 Task: Find connections with filter location Northcote with filter topic #Lawwith filter profile language German with filter current company NLB Services with filter school Jesus & Mary College of Education with filter industry Wholesale Recyclable Materials with filter service category Demand Generation with filter keywords title Security Guard
Action: Mouse moved to (491, 93)
Screenshot: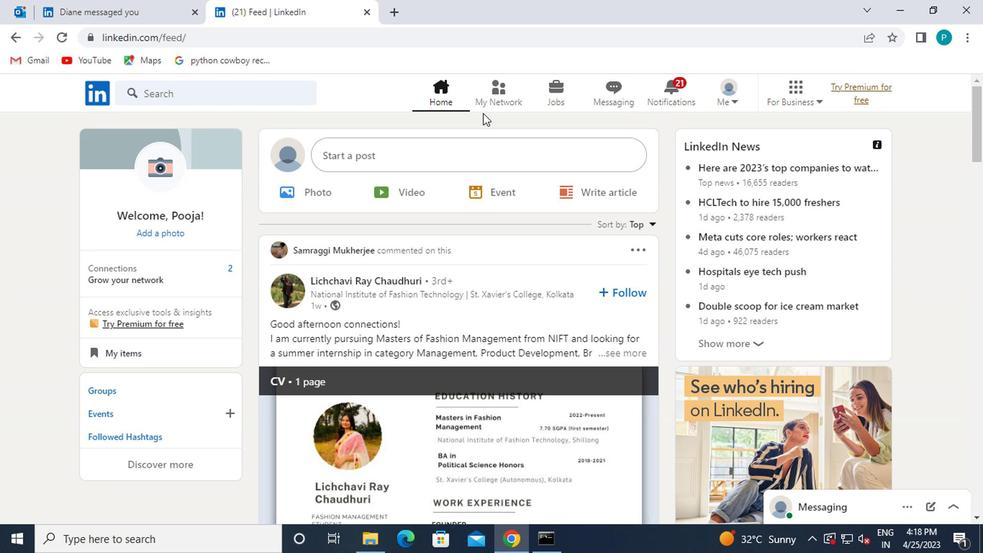 
Action: Mouse pressed left at (491, 93)
Screenshot: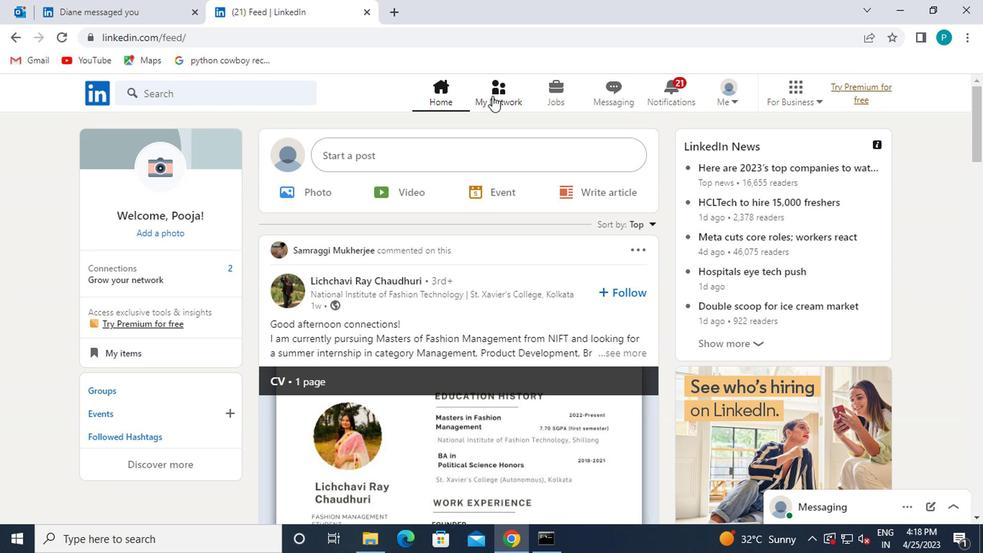 
Action: Mouse moved to (229, 166)
Screenshot: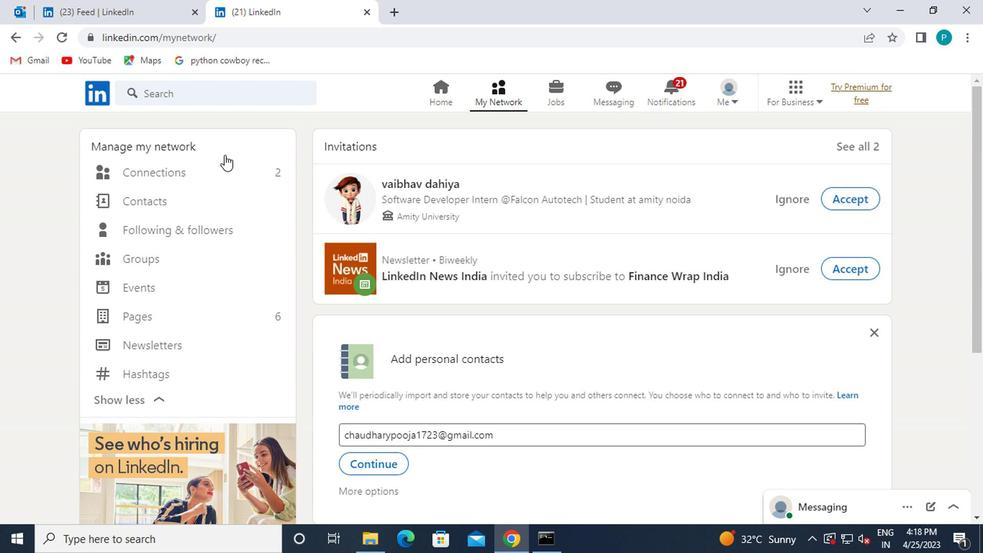 
Action: Mouse pressed left at (229, 166)
Screenshot: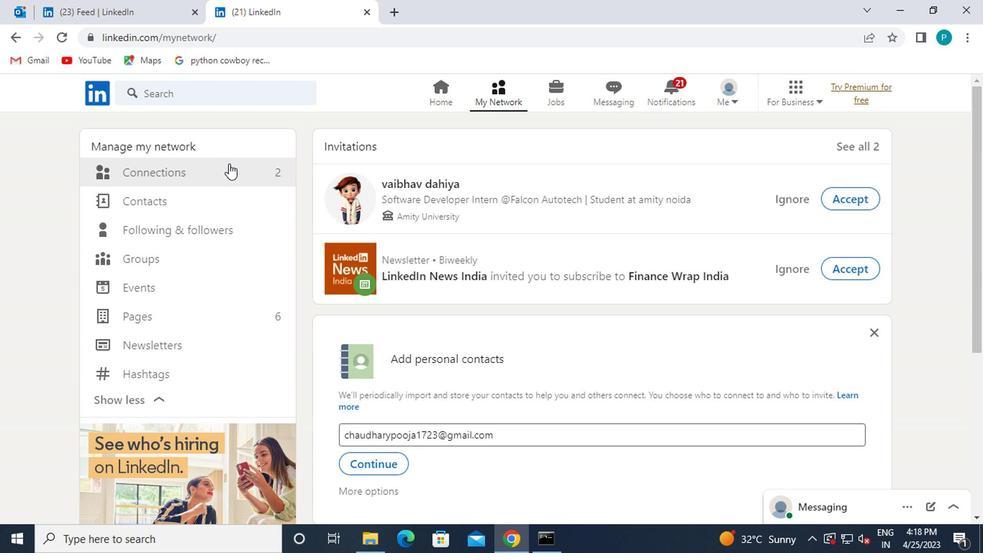 
Action: Mouse moved to (583, 182)
Screenshot: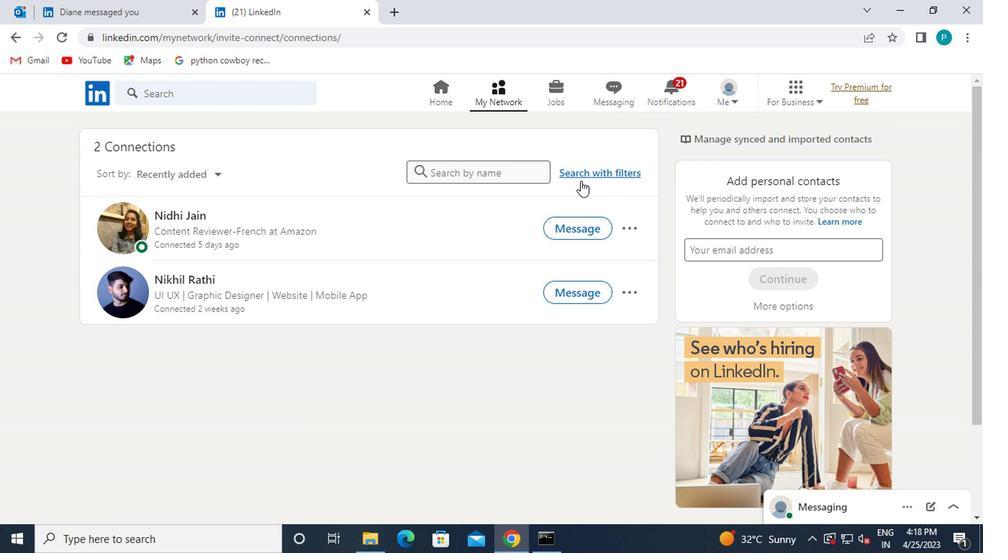 
Action: Mouse pressed left at (583, 182)
Screenshot: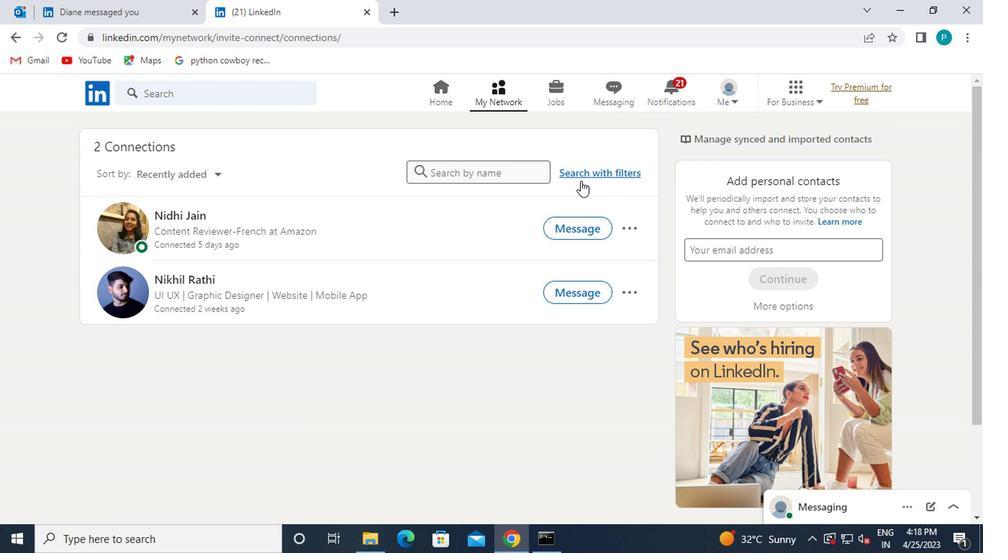 
Action: Mouse moved to (579, 164)
Screenshot: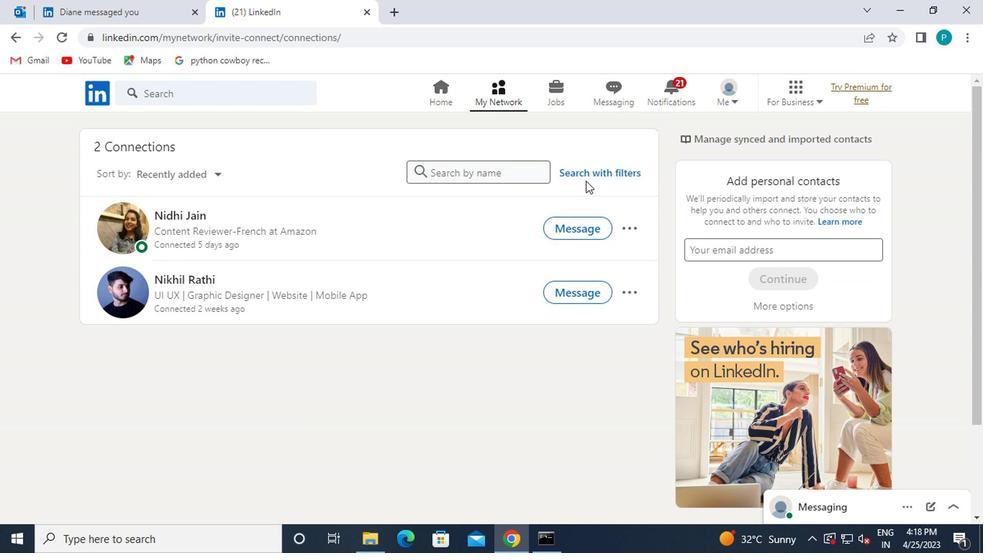
Action: Mouse pressed left at (579, 164)
Screenshot: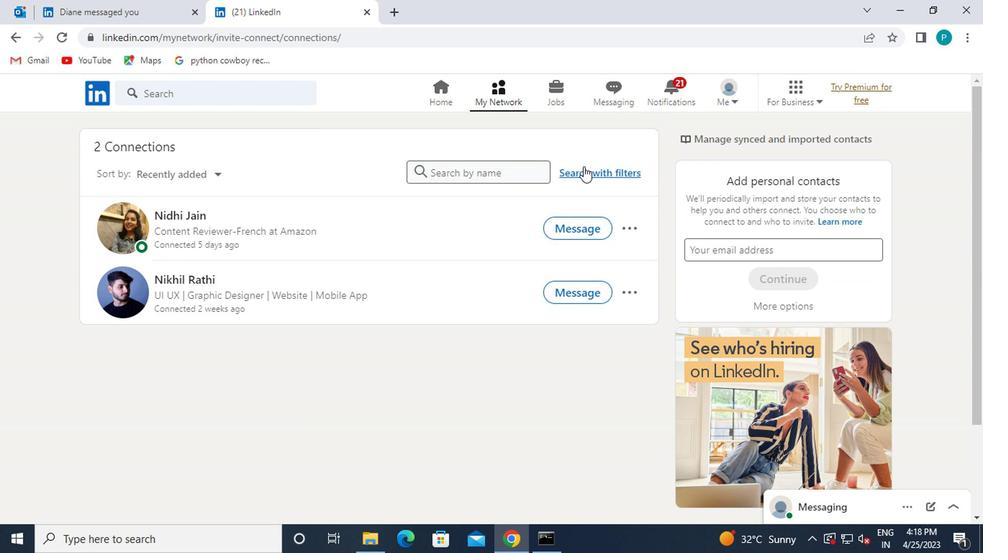 
Action: Mouse moved to (583, 175)
Screenshot: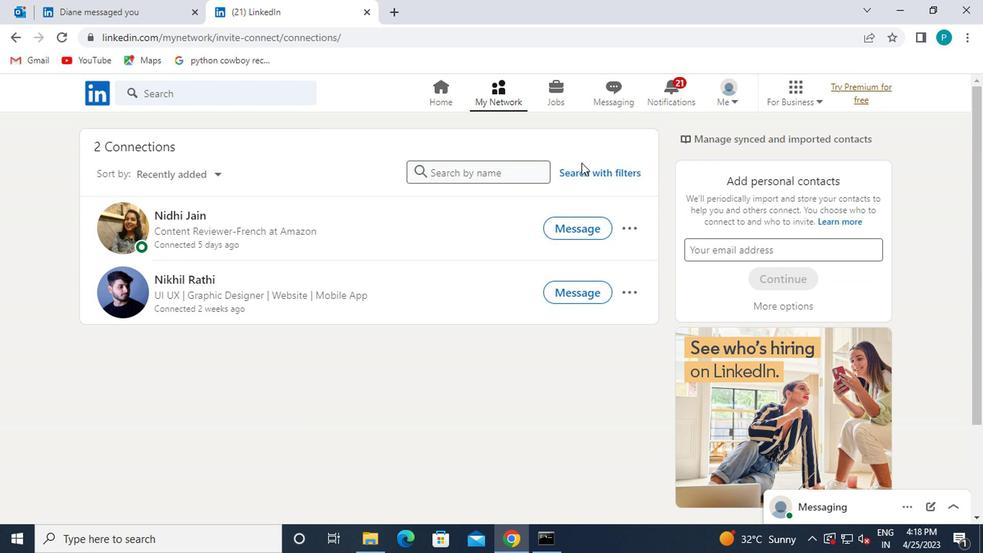 
Action: Mouse pressed left at (583, 175)
Screenshot: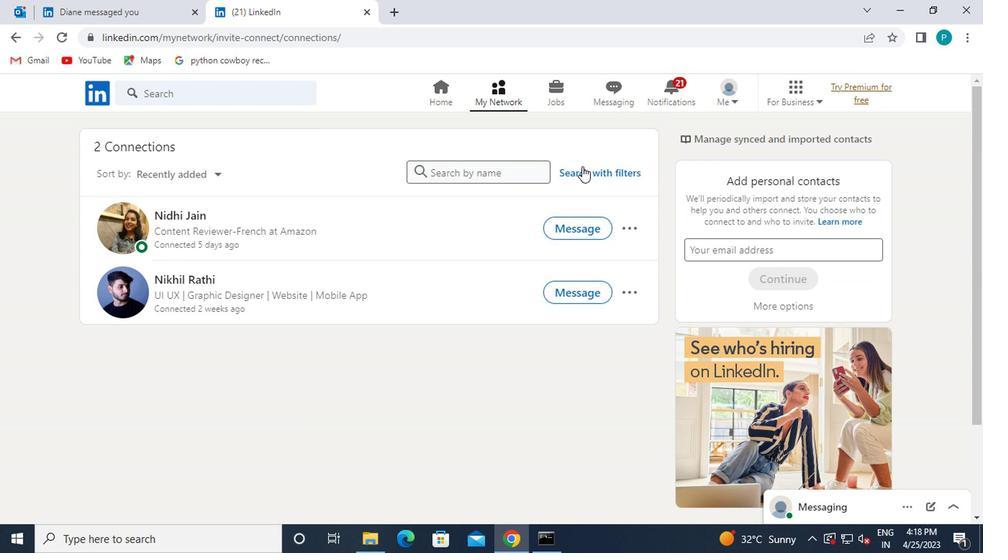 
Action: Mouse moved to (496, 128)
Screenshot: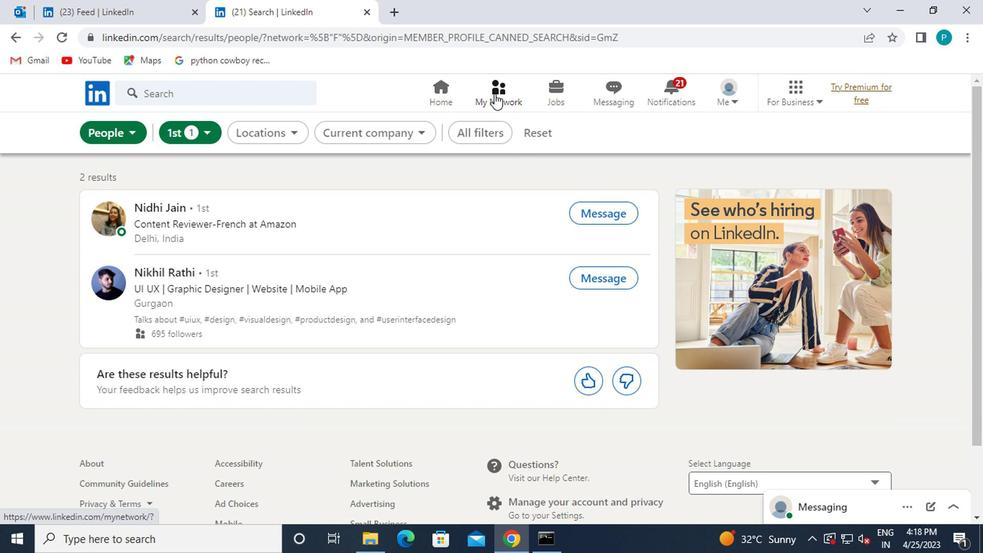 
Action: Mouse pressed left at (496, 128)
Screenshot: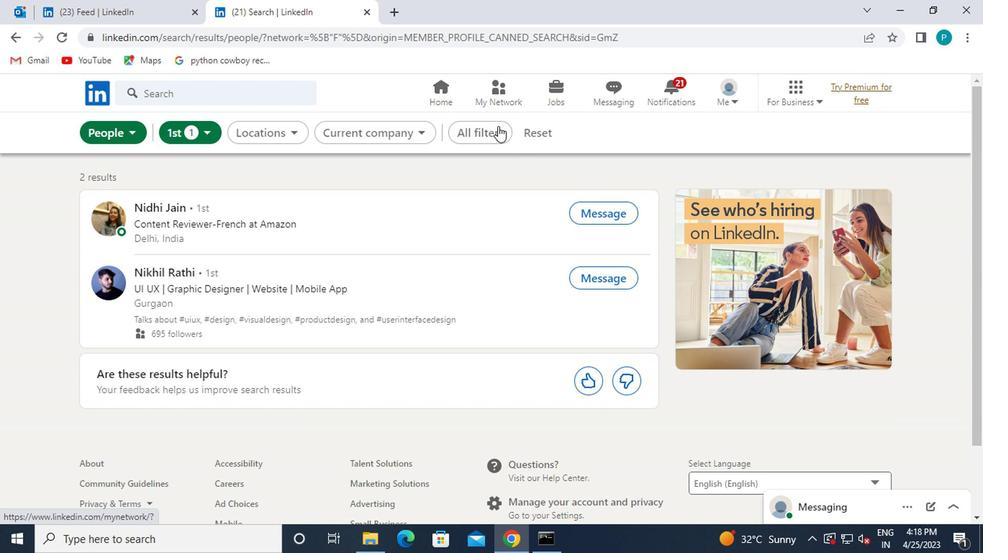 
Action: Mouse moved to (685, 272)
Screenshot: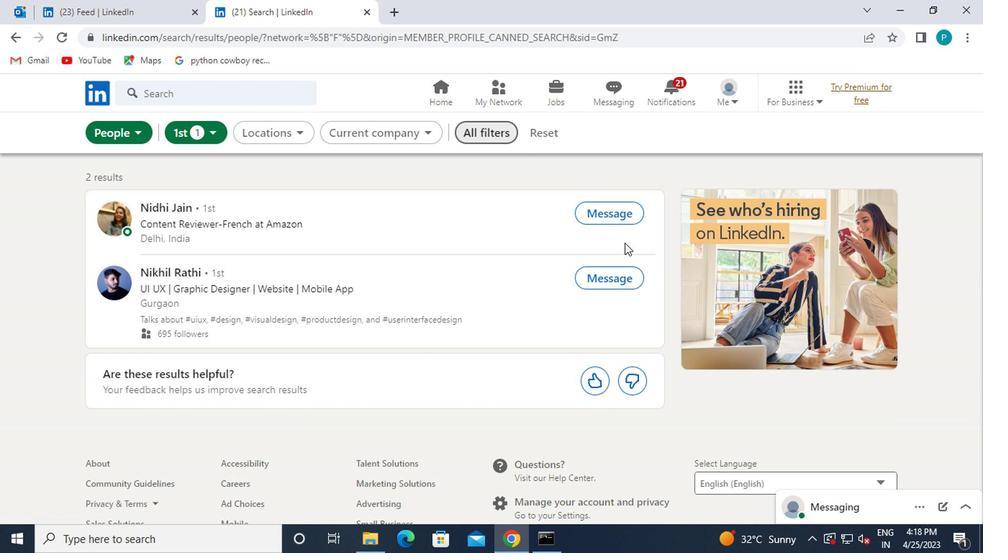
Action: Mouse scrolled (685, 270) with delta (0, -1)
Screenshot: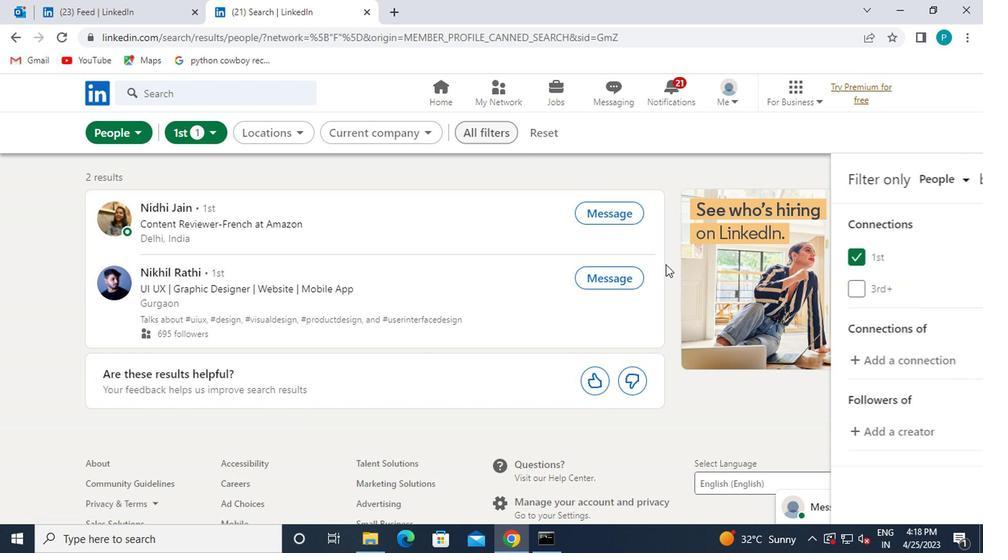 
Action: Mouse scrolled (685, 270) with delta (0, -1)
Screenshot: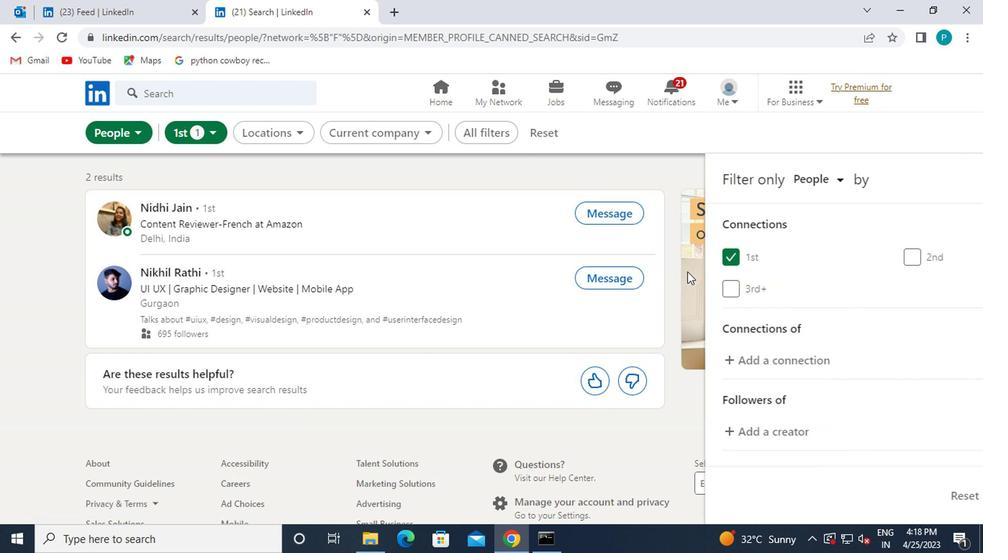 
Action: Mouse moved to (741, 328)
Screenshot: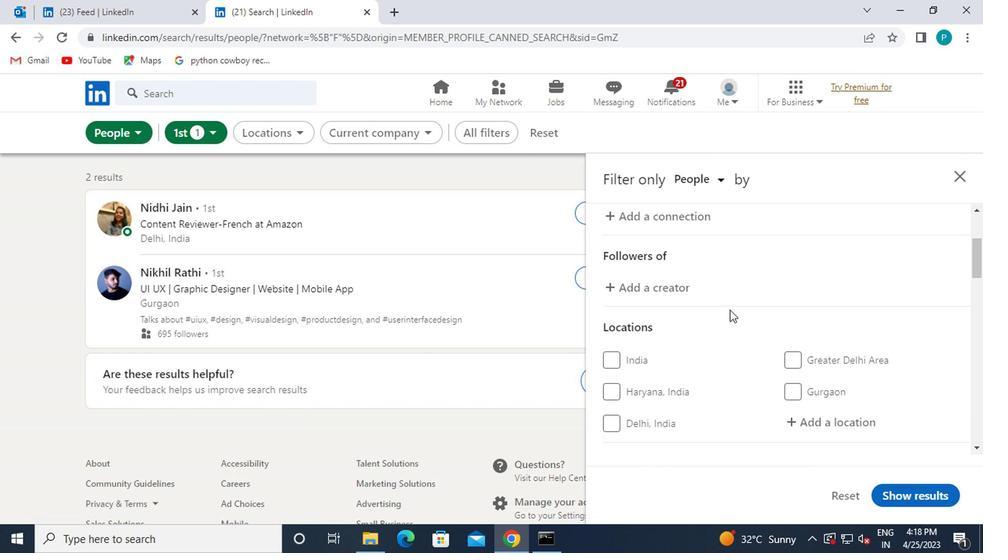 
Action: Mouse scrolled (741, 327) with delta (0, -1)
Screenshot: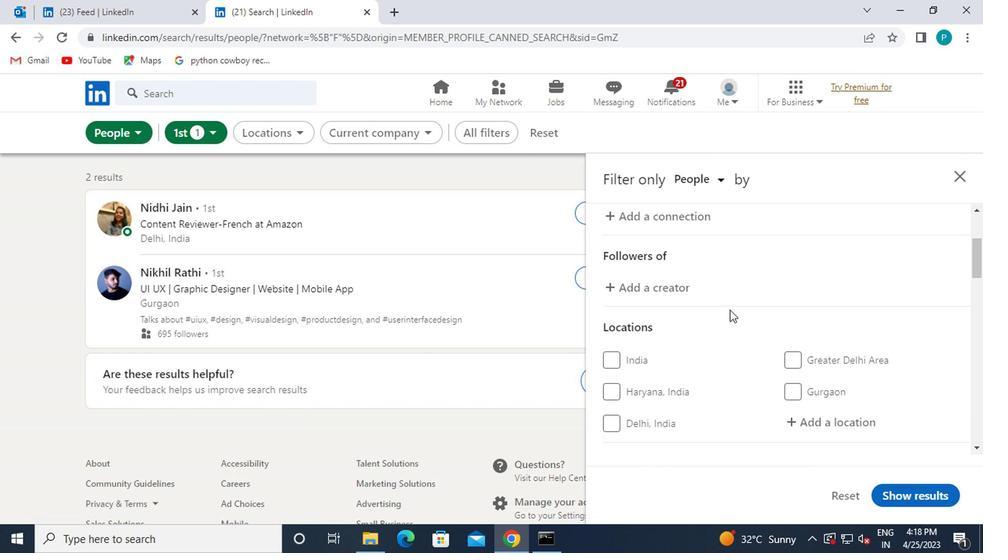 
Action: Mouse moved to (798, 342)
Screenshot: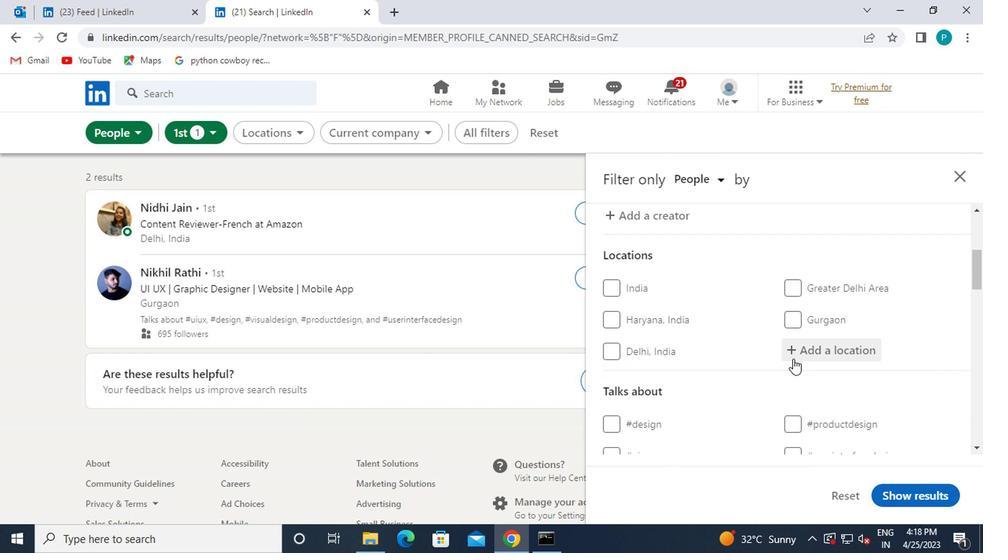 
Action: Mouse pressed left at (798, 342)
Screenshot: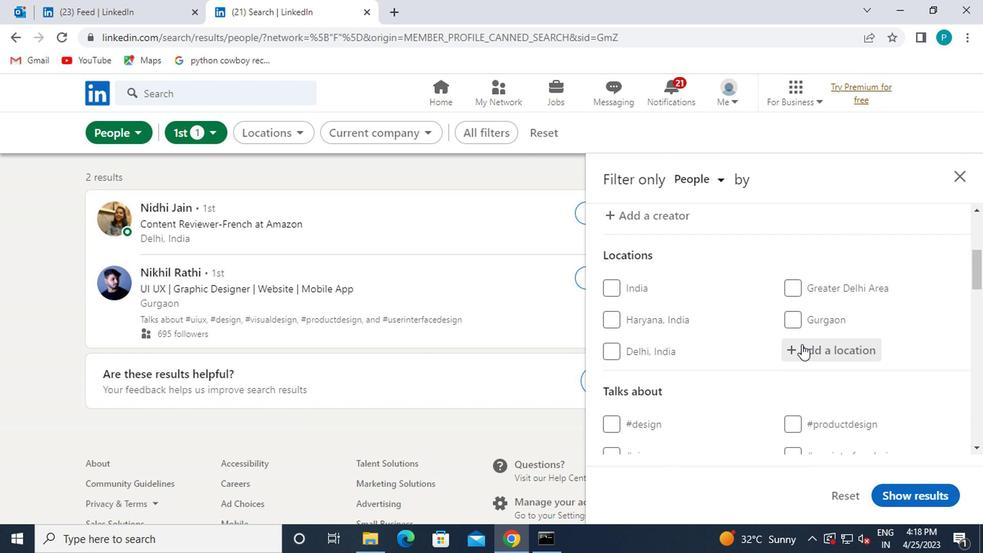 
Action: Mouse moved to (798, 341)
Screenshot: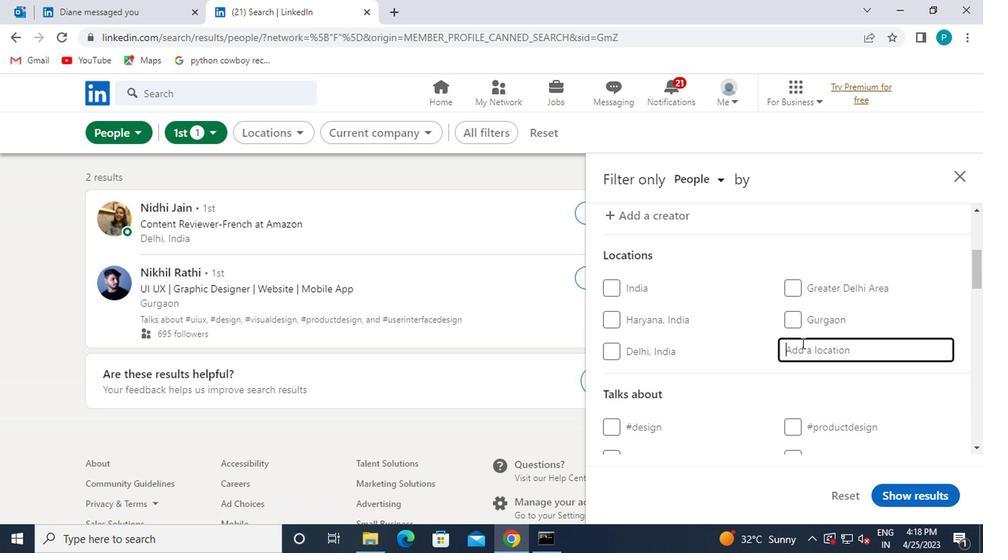 
Action: Key pressed northcote<Key.enter>
Screenshot: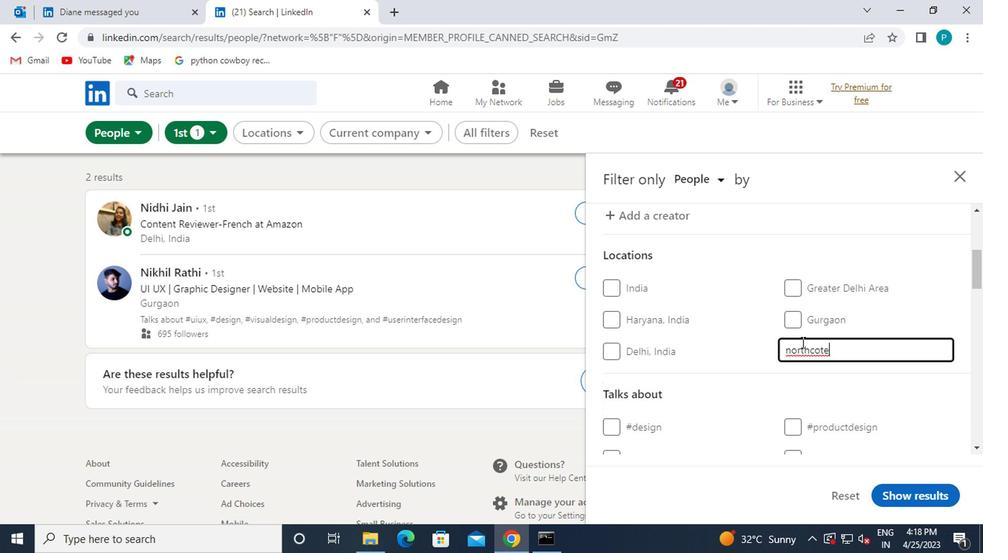 
Action: Mouse moved to (796, 346)
Screenshot: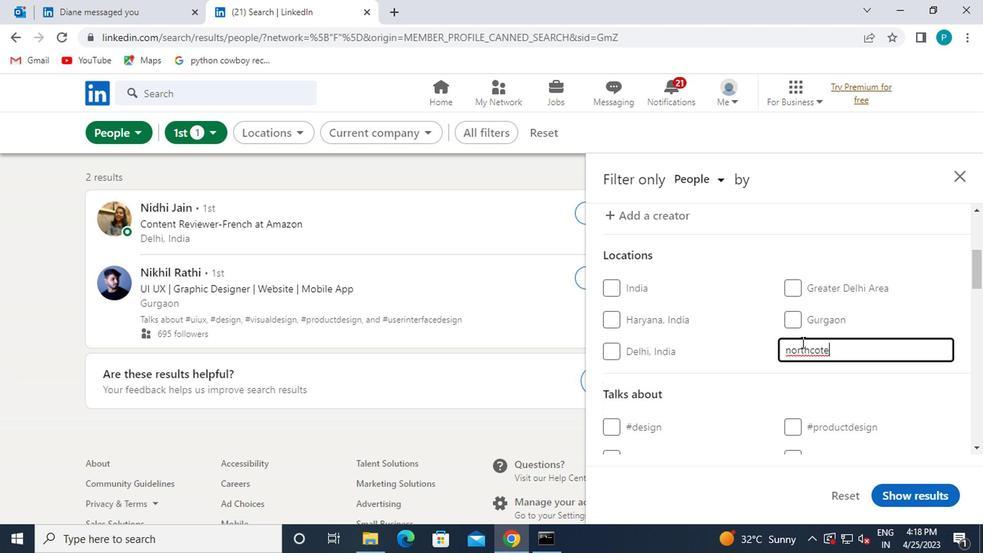
Action: Mouse scrolled (796, 345) with delta (0, 0)
Screenshot: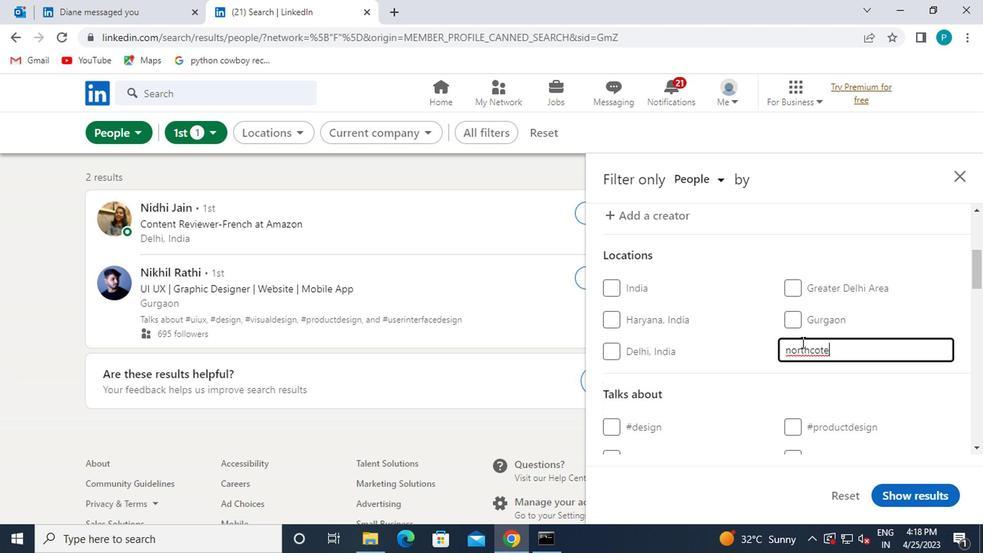 
Action: Mouse moved to (787, 352)
Screenshot: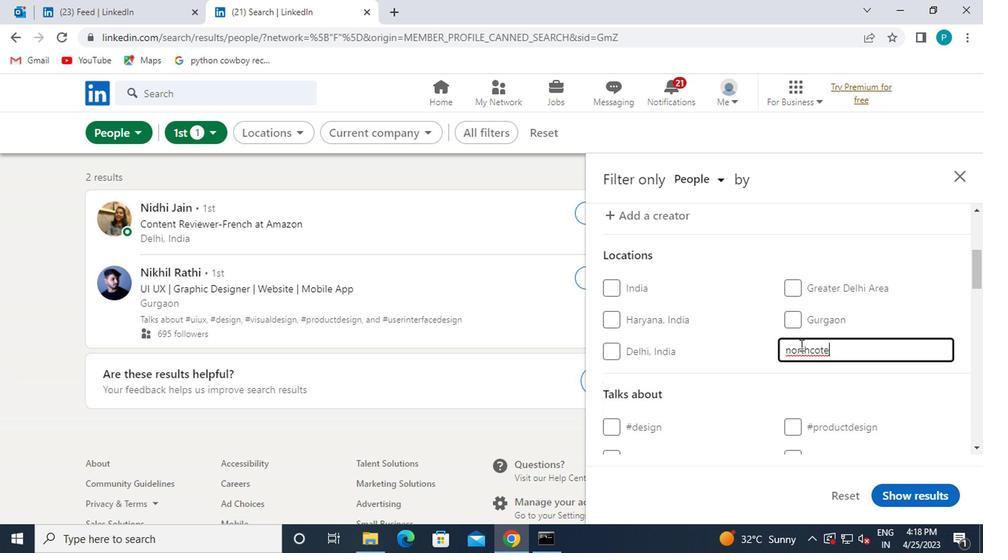 
Action: Mouse scrolled (787, 351) with delta (0, -1)
Screenshot: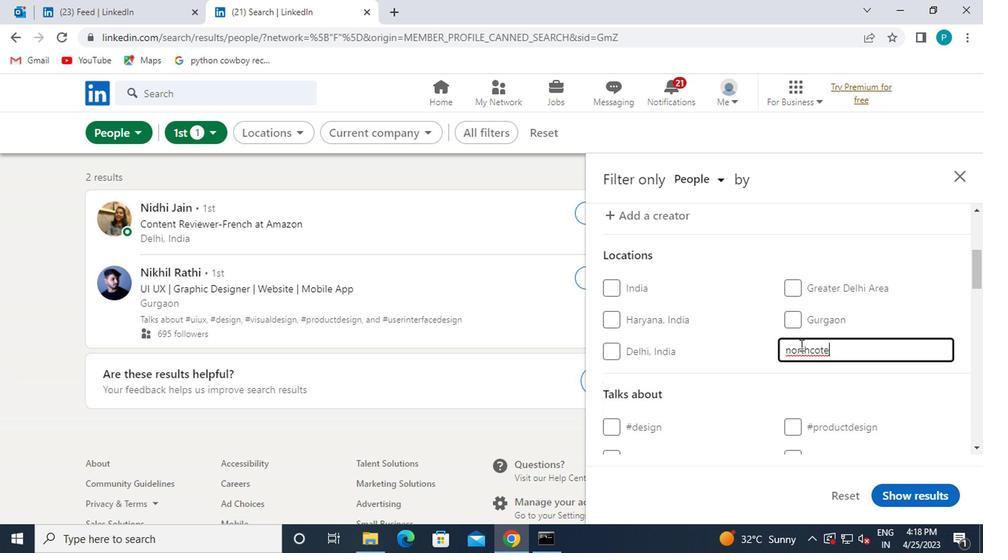 
Action: Mouse moved to (787, 352)
Screenshot: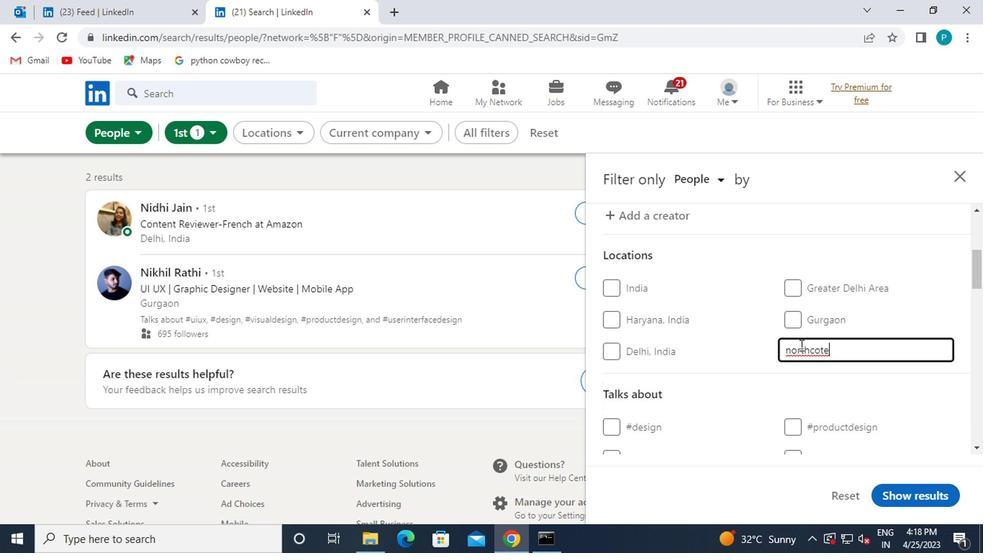 
Action: Mouse pressed left at (787, 352)
Screenshot: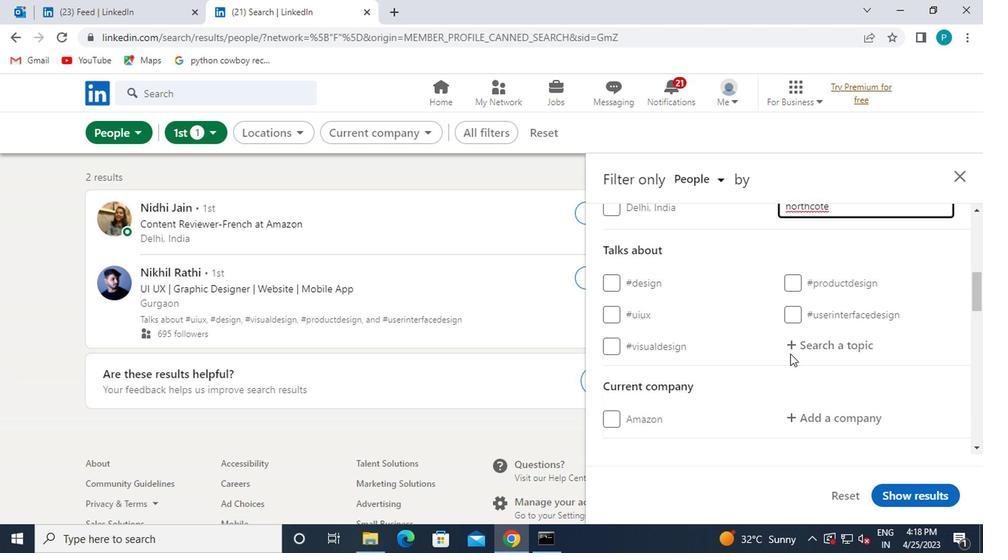 
Action: Key pressed <Key.shift><Key.shift><Key.shift><Key.shift><Key.shift><Key.shift><Key.shift><Key.shift><Key.shift><Key.shift><Key.shift><Key.shift><Key.shift><Key.shift><Key.shift>#LAWWI<Key.backspace><Key.backspace>
Screenshot: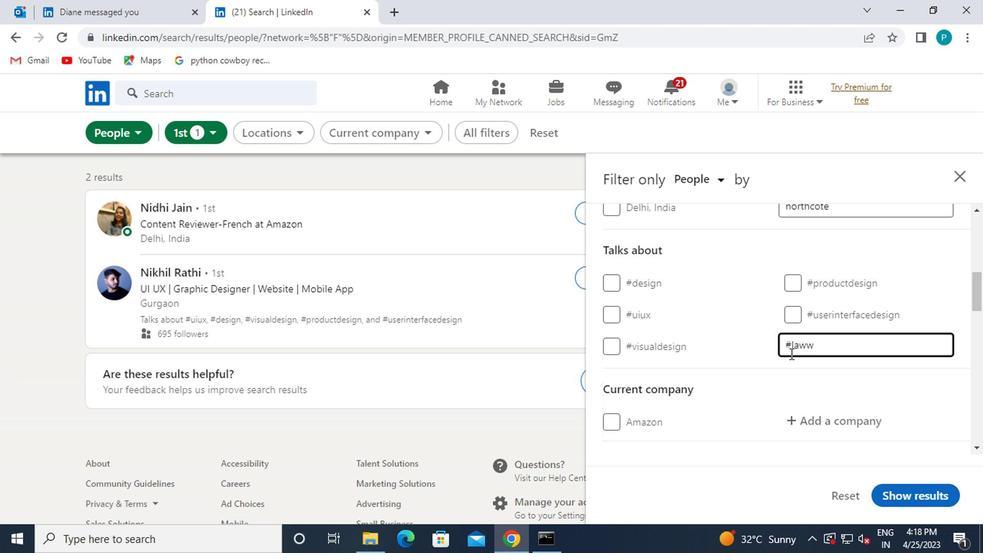 
Action: Mouse scrolled (787, 351) with delta (0, -1)
Screenshot: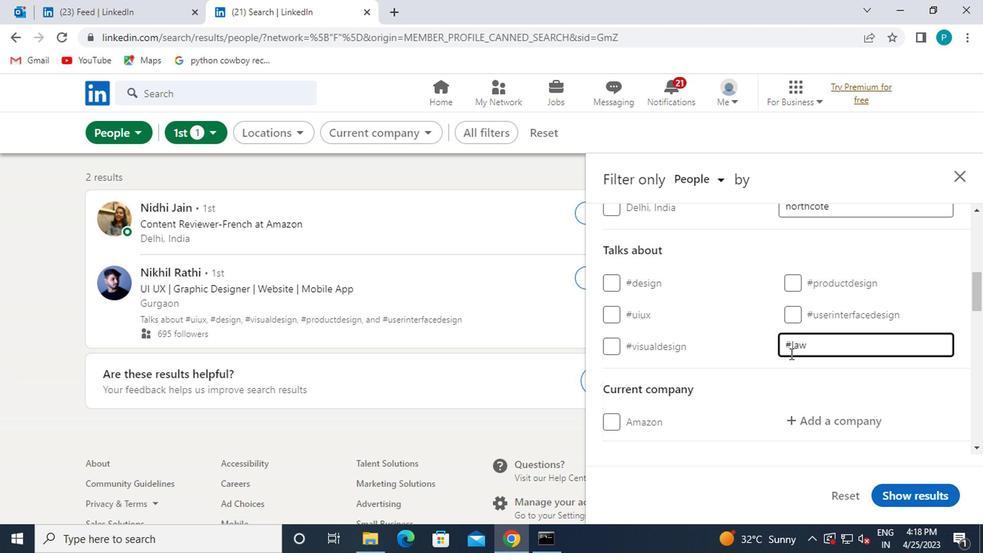 
Action: Mouse pressed left at (787, 352)
Screenshot: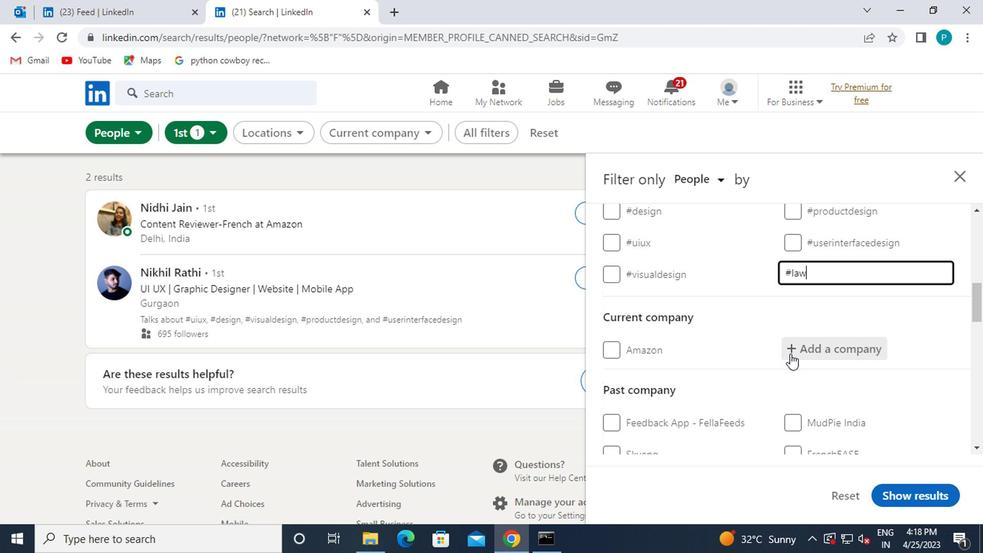 
Action: Mouse moved to (787, 353)
Screenshot: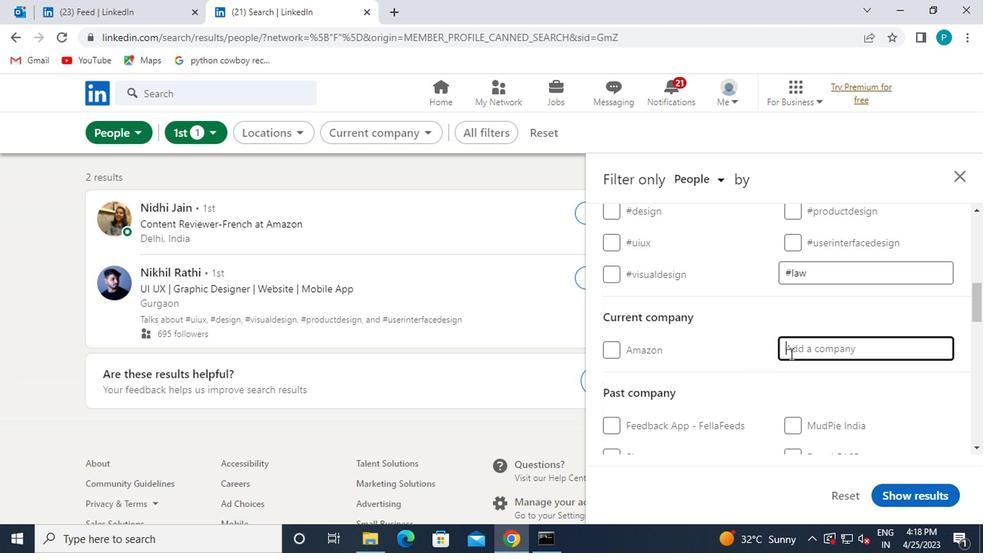 
Action: Key pressed NLB
Screenshot: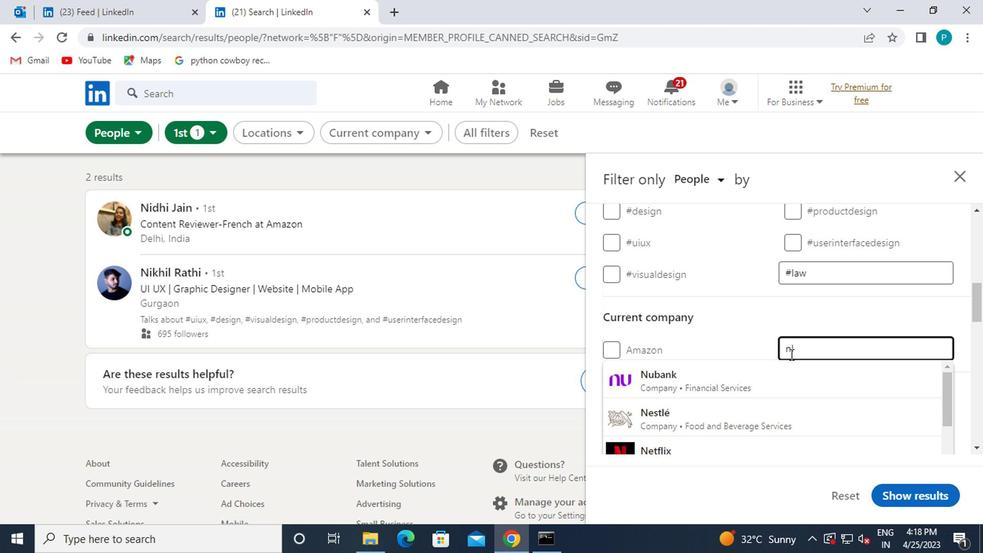 
Action: Mouse moved to (770, 360)
Screenshot: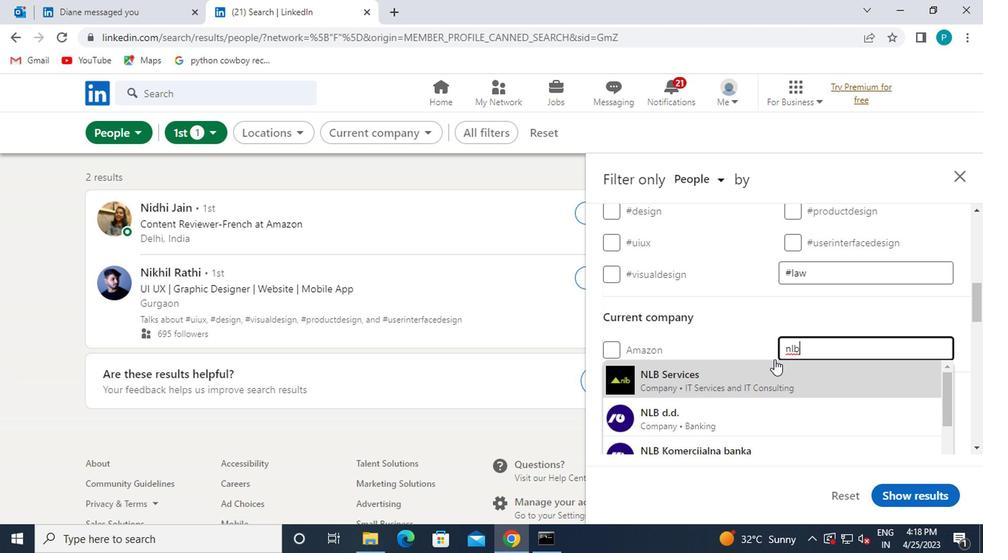 
Action: Mouse pressed left at (770, 360)
Screenshot: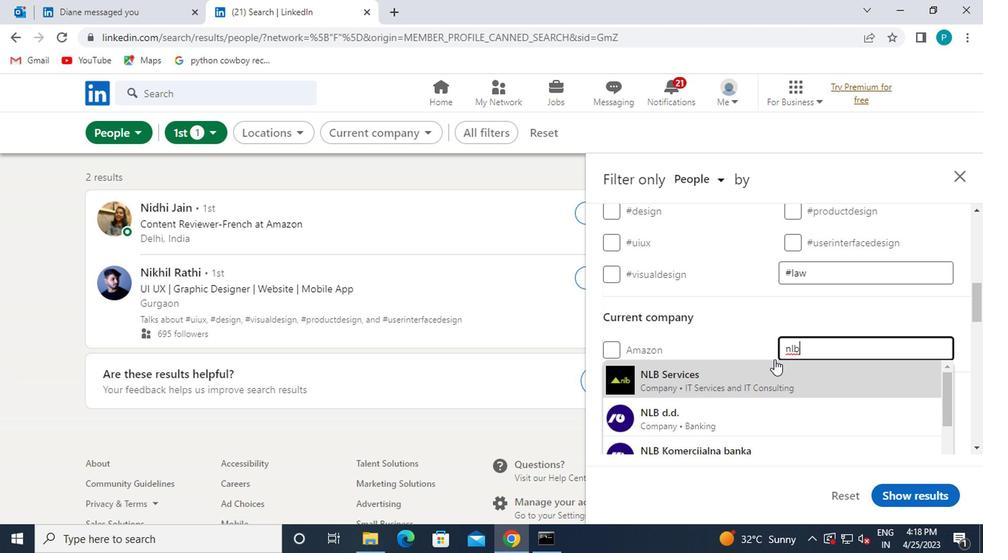 
Action: Mouse moved to (676, 346)
Screenshot: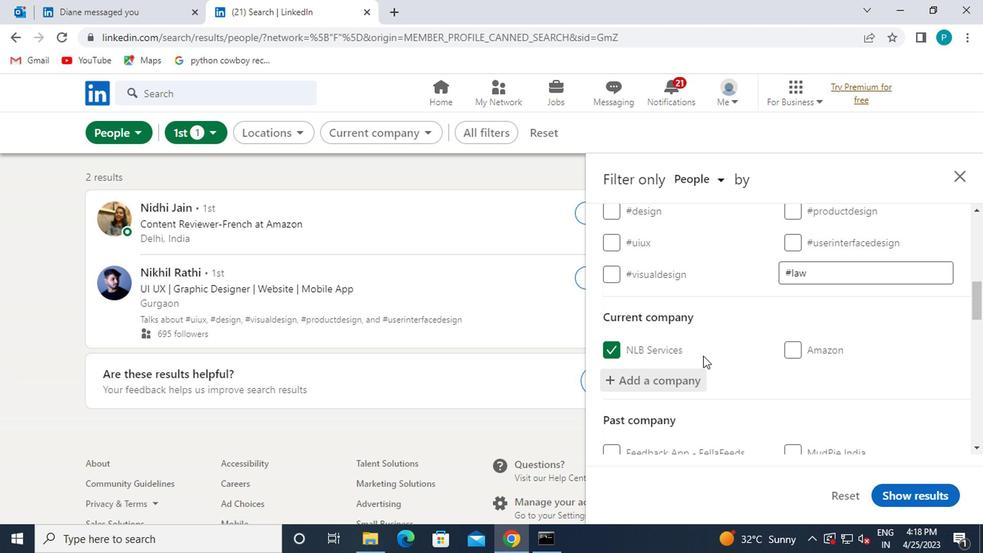 
Action: Mouse scrolled (676, 345) with delta (0, 0)
Screenshot: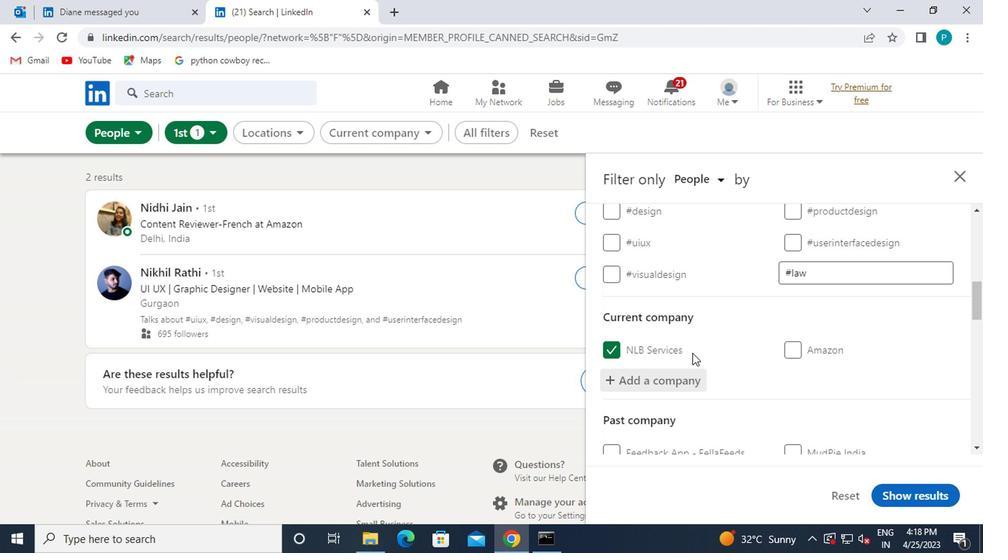 
Action: Mouse scrolled (676, 345) with delta (0, 0)
Screenshot: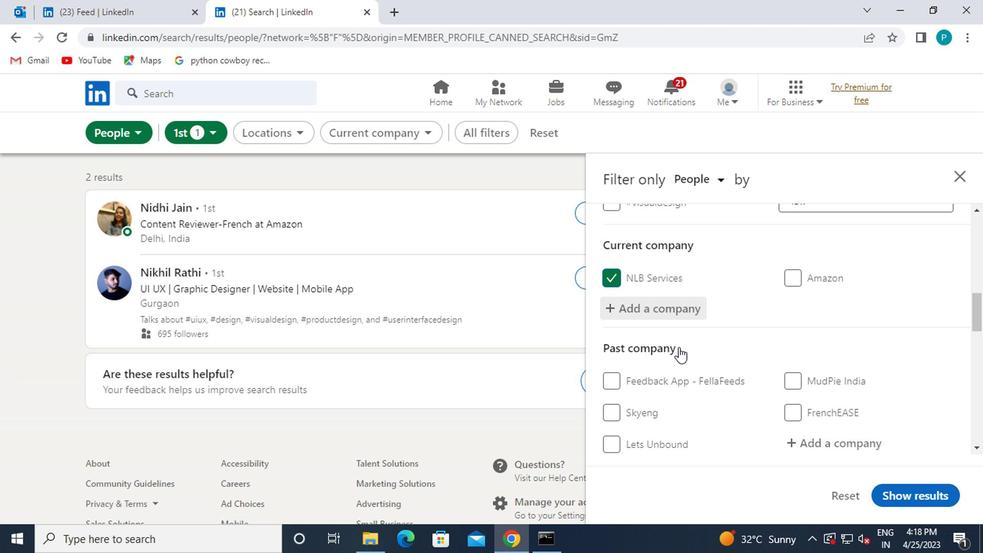 
Action: Mouse scrolled (676, 345) with delta (0, 0)
Screenshot: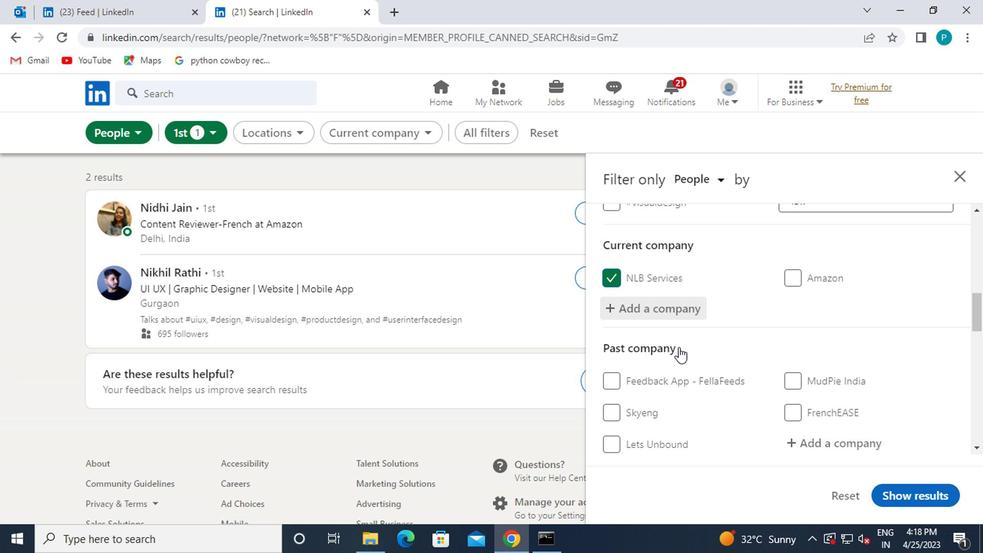 
Action: Mouse moved to (754, 393)
Screenshot: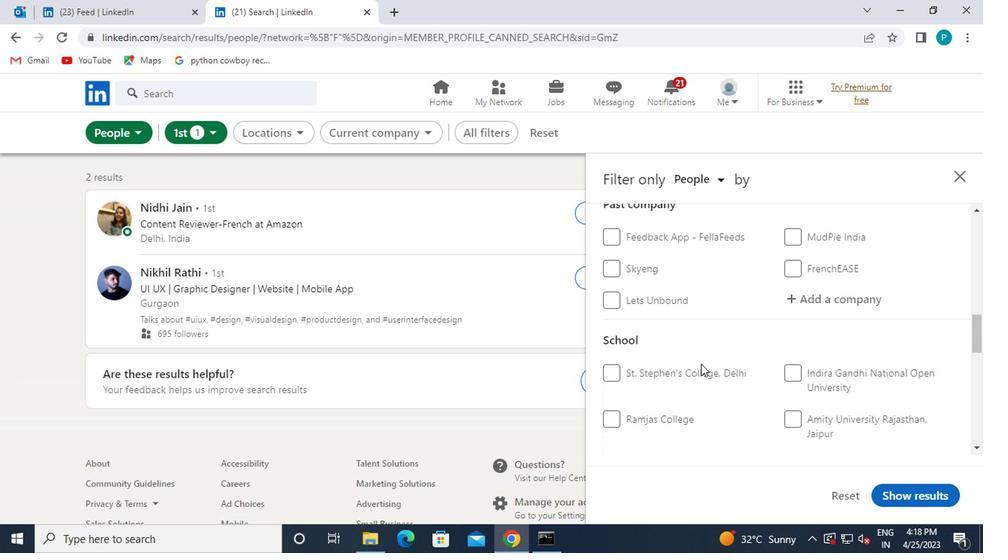 
Action: Mouse scrolled (754, 393) with delta (0, 0)
Screenshot: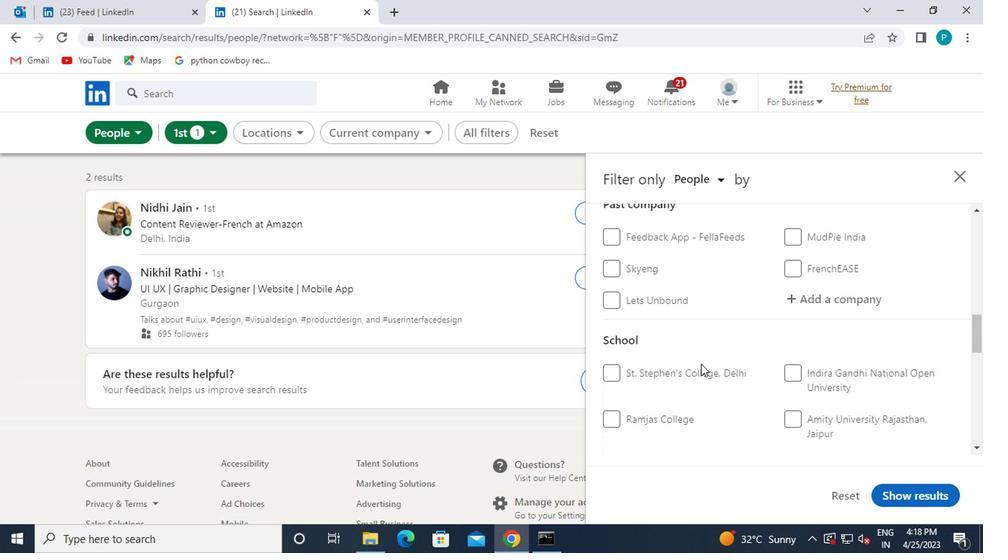 
Action: Mouse scrolled (754, 393) with delta (0, 0)
Screenshot: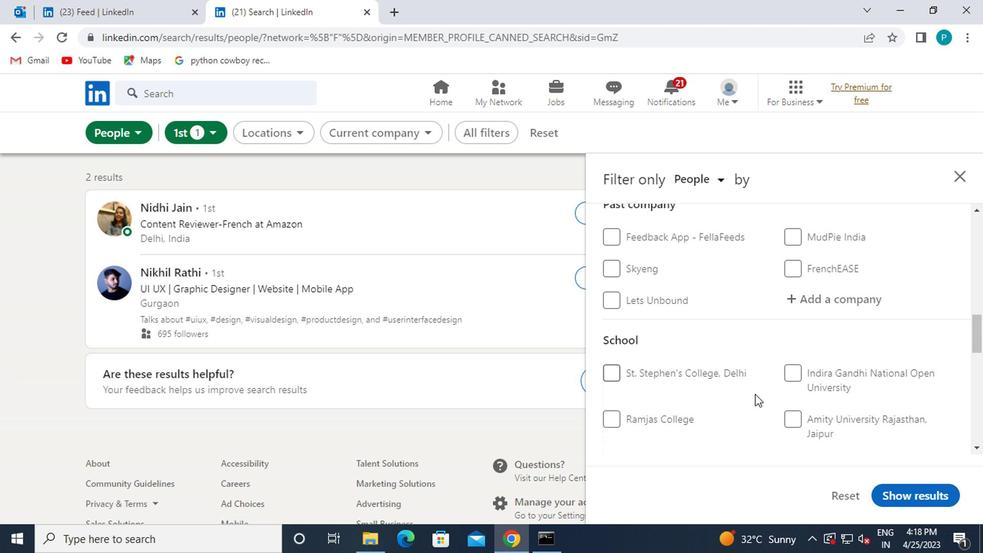 
Action: Mouse moved to (791, 316)
Screenshot: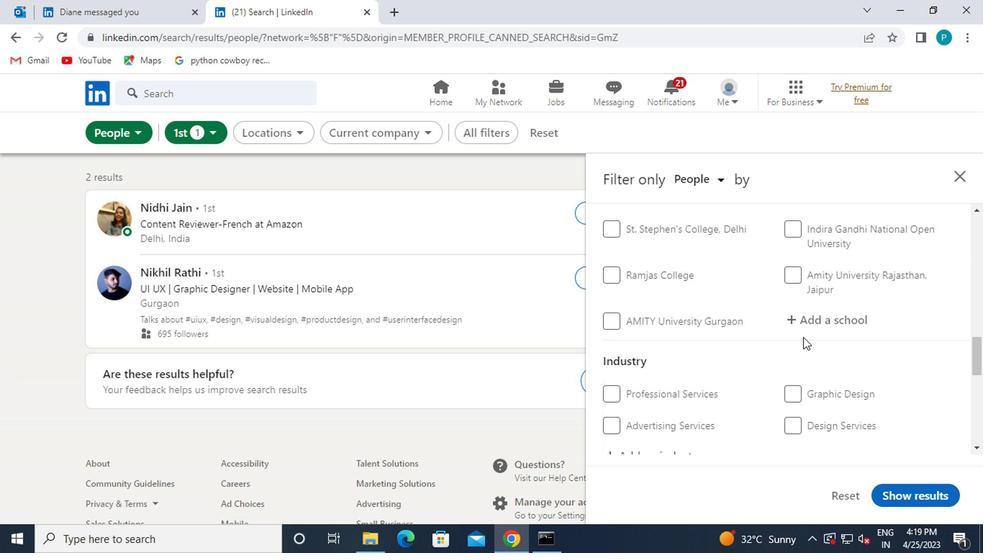 
Action: Mouse pressed left at (791, 316)
Screenshot: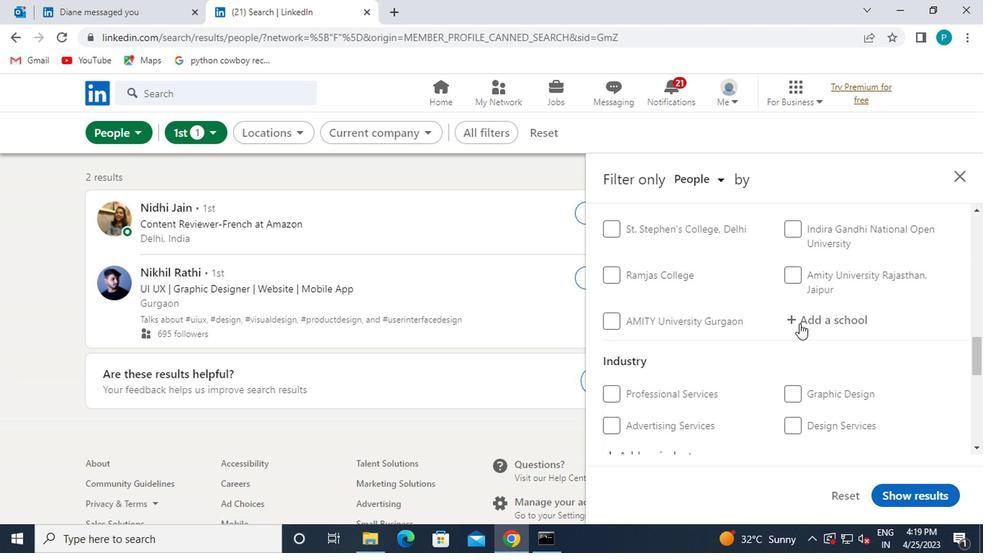
Action: Mouse moved to (796, 347)
Screenshot: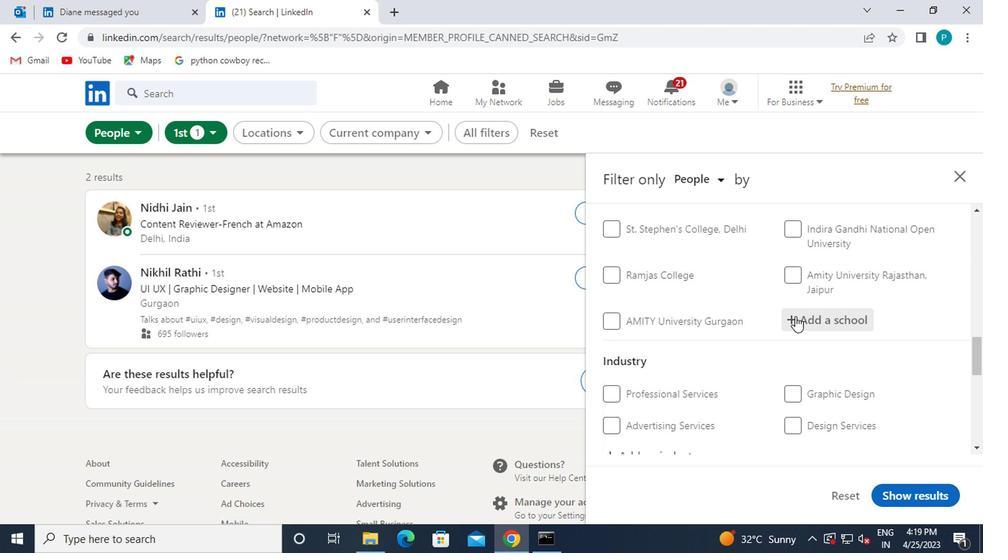 
Action: Key pressed JESUS
Screenshot: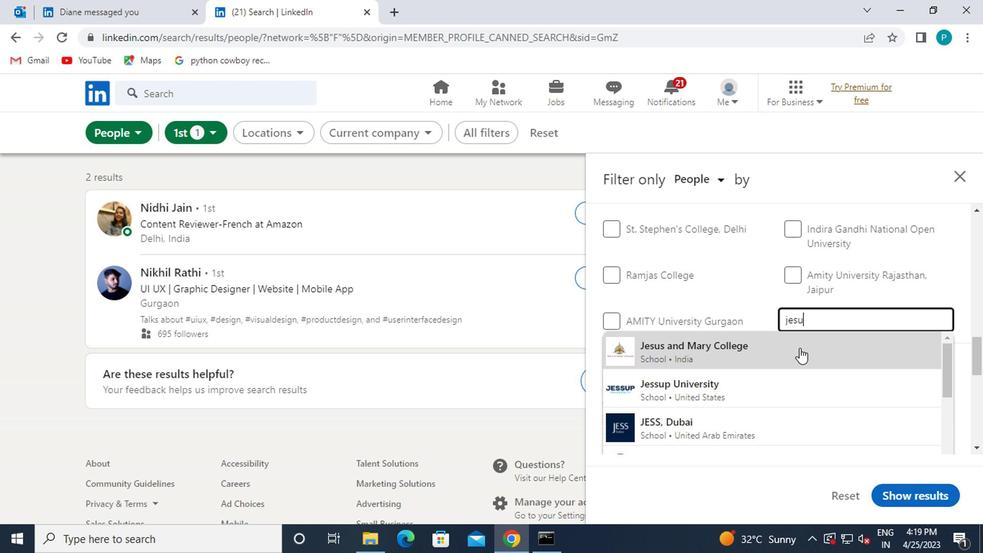 
Action: Mouse moved to (794, 349)
Screenshot: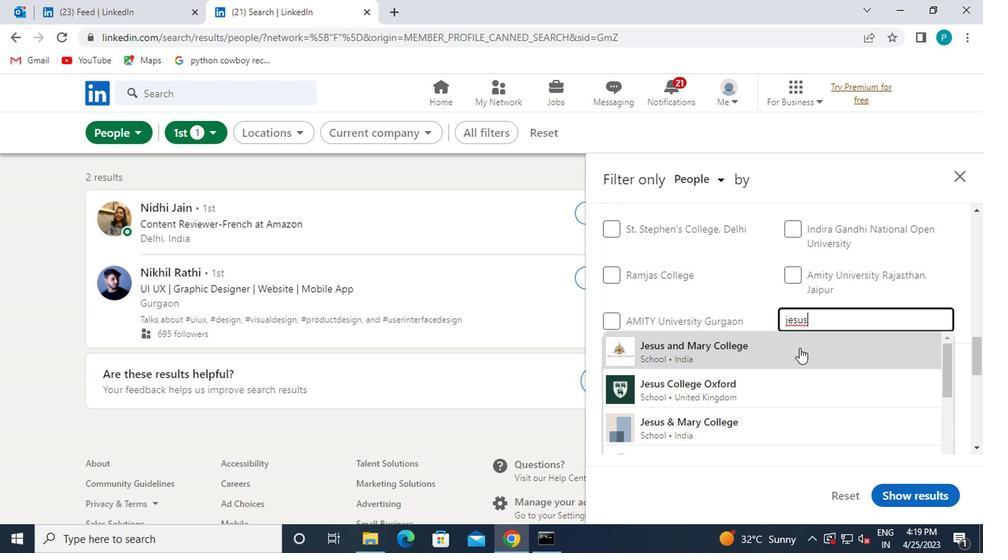 
Action: Key pressed <Key.space>AND<Key.space>MARY<Key.space>COLLEGE<Key.space>OF
Screenshot: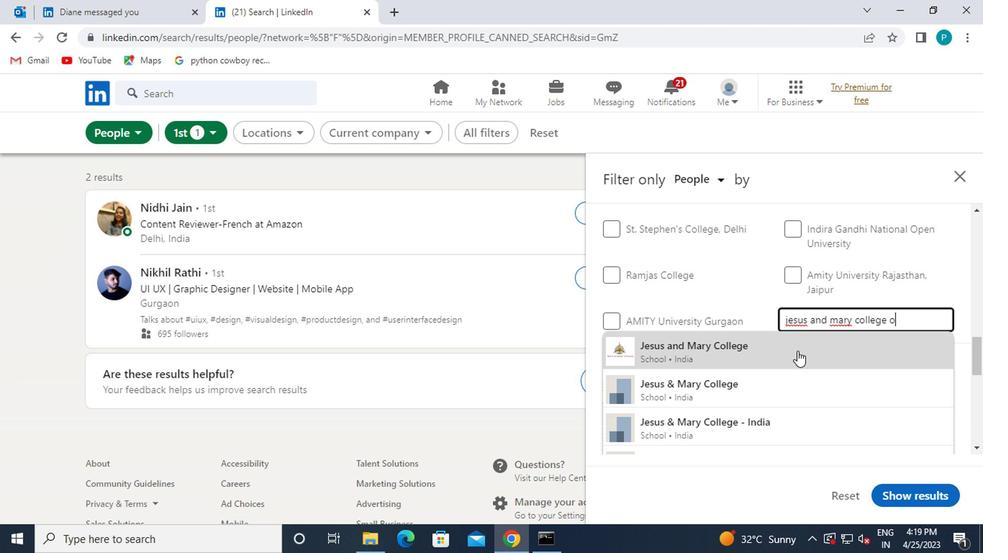 
Action: Mouse pressed left at (794, 349)
Screenshot: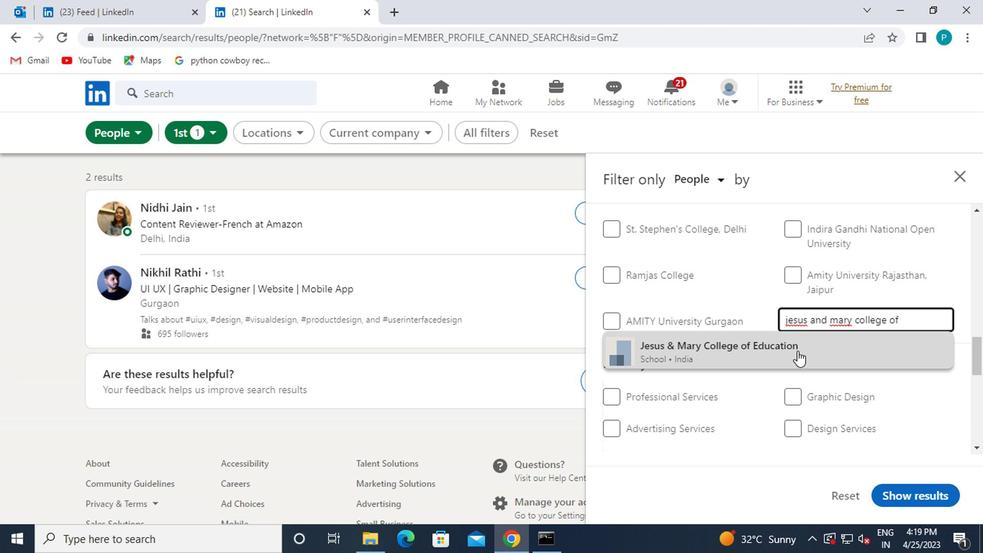 
Action: Mouse moved to (733, 380)
Screenshot: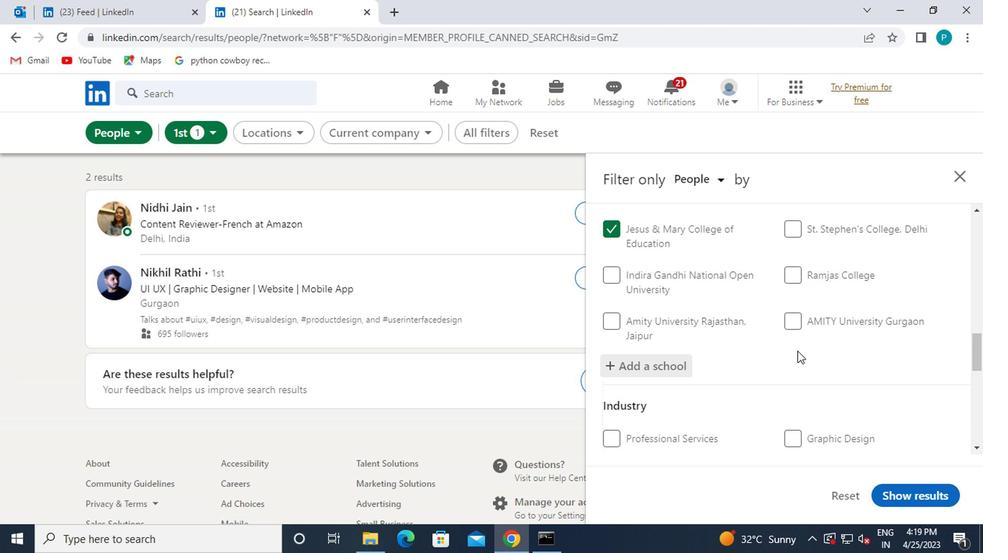 
Action: Mouse scrolled (733, 379) with delta (0, -1)
Screenshot: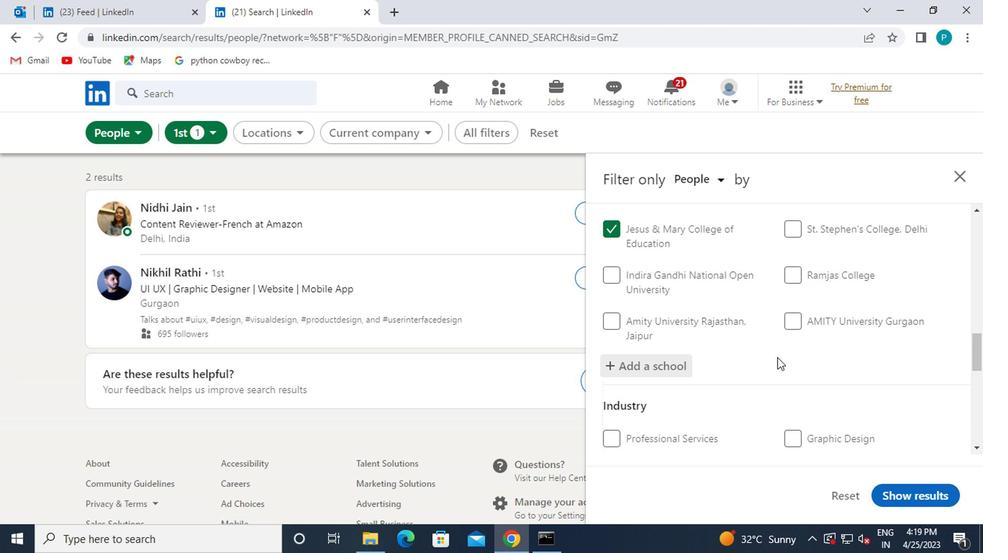 
Action: Mouse scrolled (733, 379) with delta (0, -1)
Screenshot: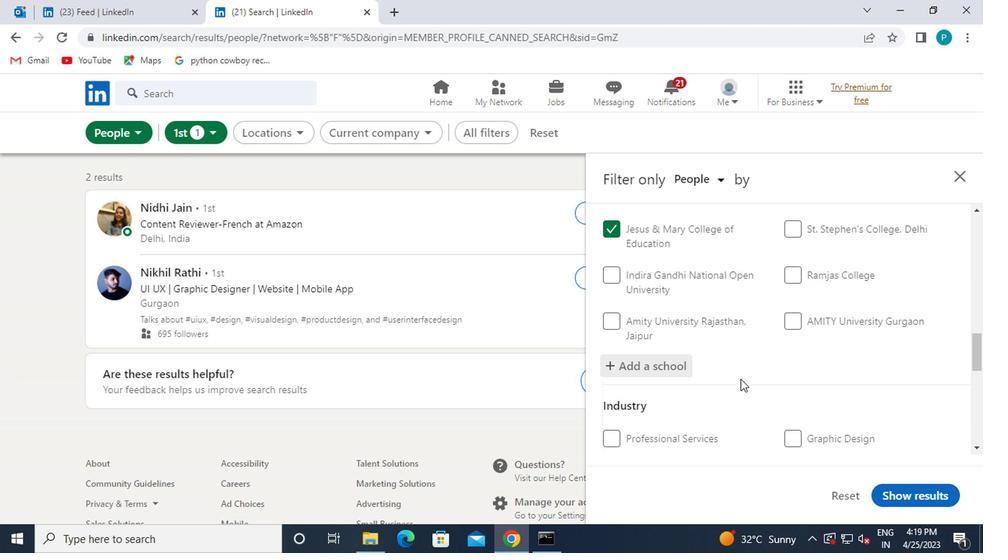 
Action: Mouse moved to (640, 345)
Screenshot: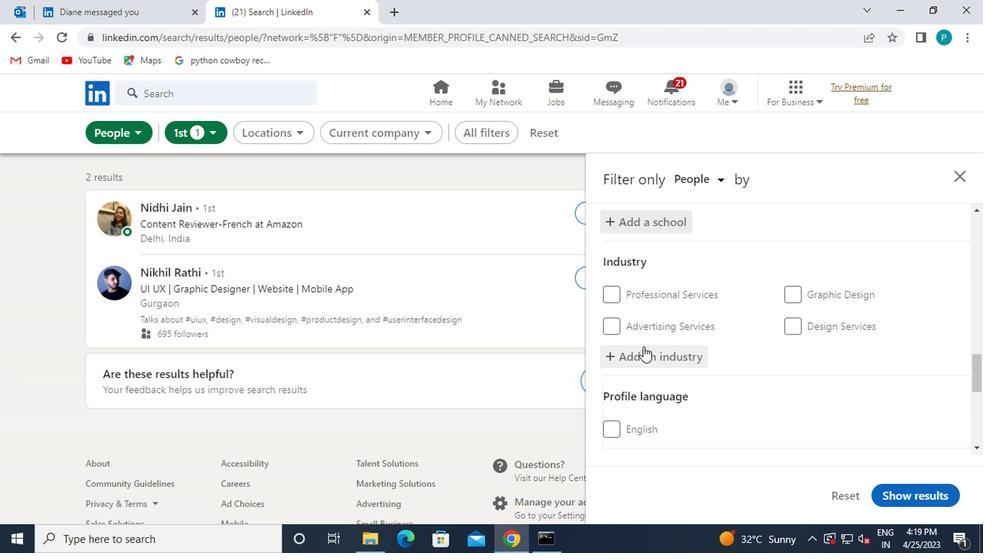 
Action: Mouse pressed left at (640, 345)
Screenshot: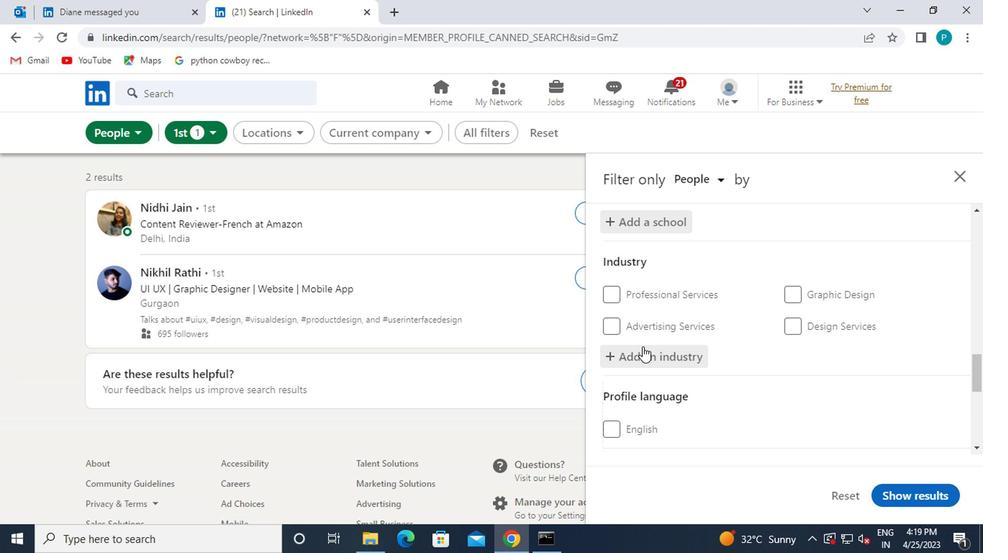 
Action: Mouse moved to (655, 368)
Screenshot: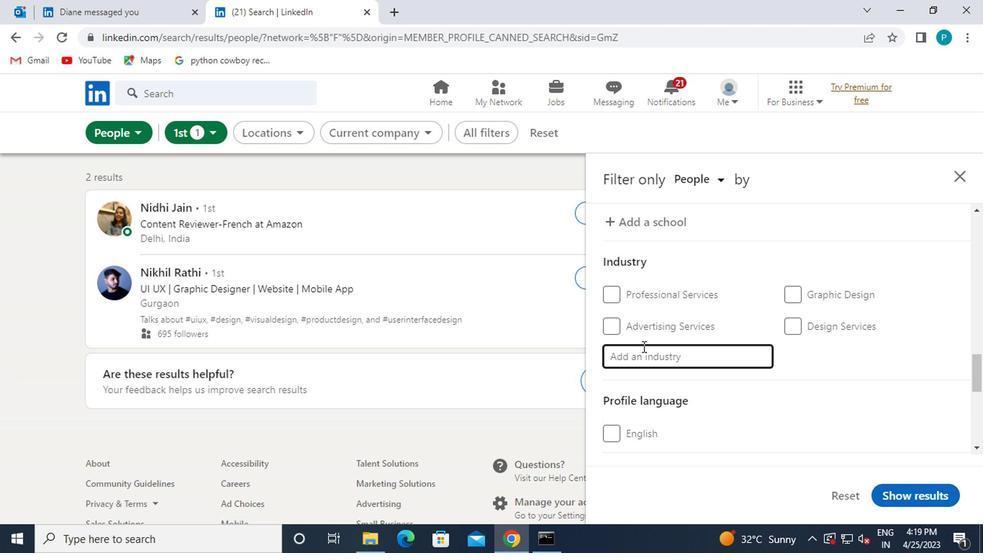
Action: Key pressed WHOLESALE<Key.space>RECY
Screenshot: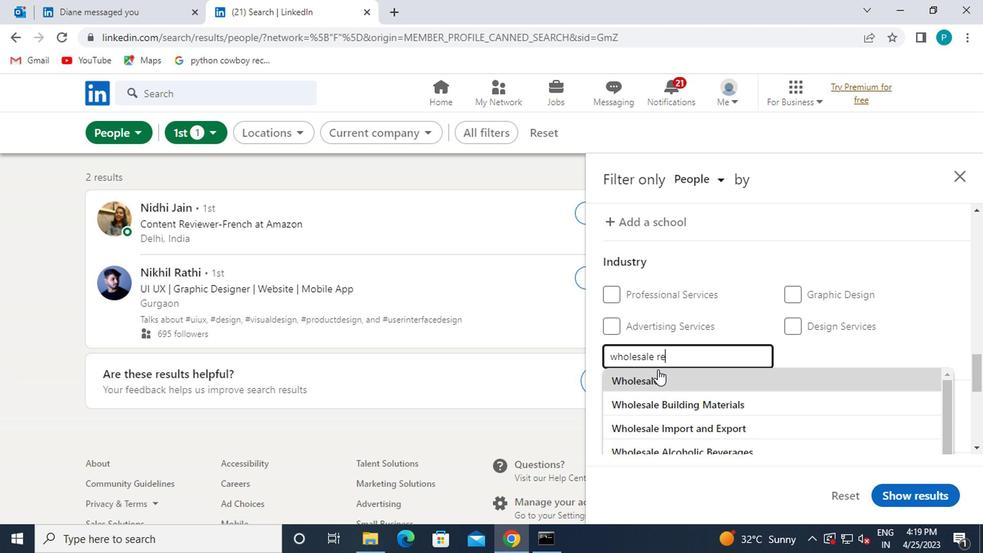 
Action: Mouse moved to (665, 374)
Screenshot: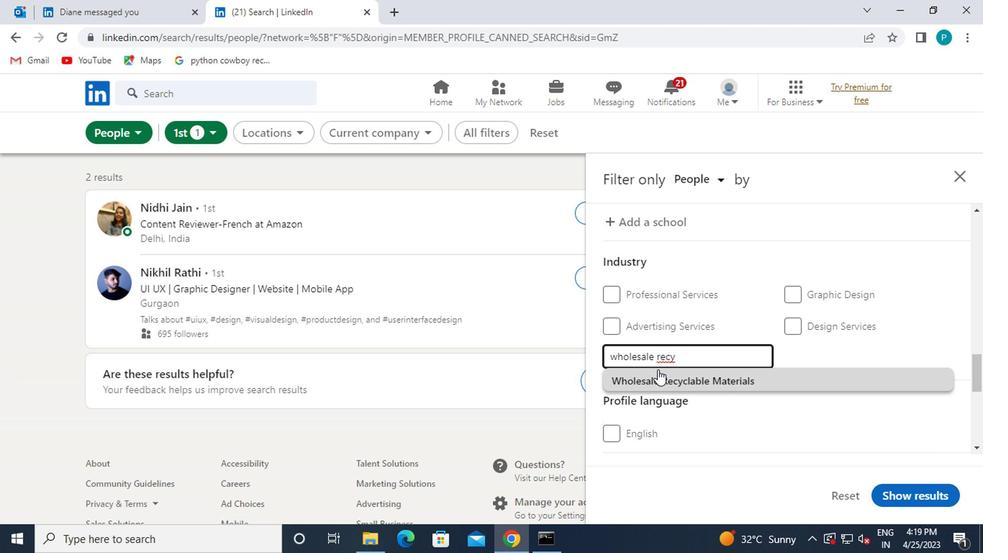 
Action: Mouse pressed left at (665, 374)
Screenshot: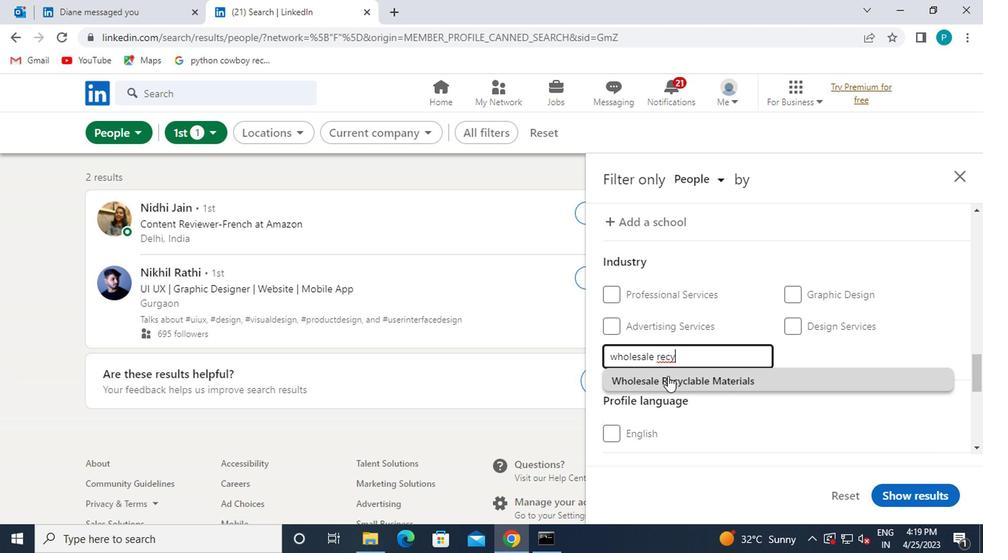 
Action: Mouse scrolled (665, 374) with delta (0, 0)
Screenshot: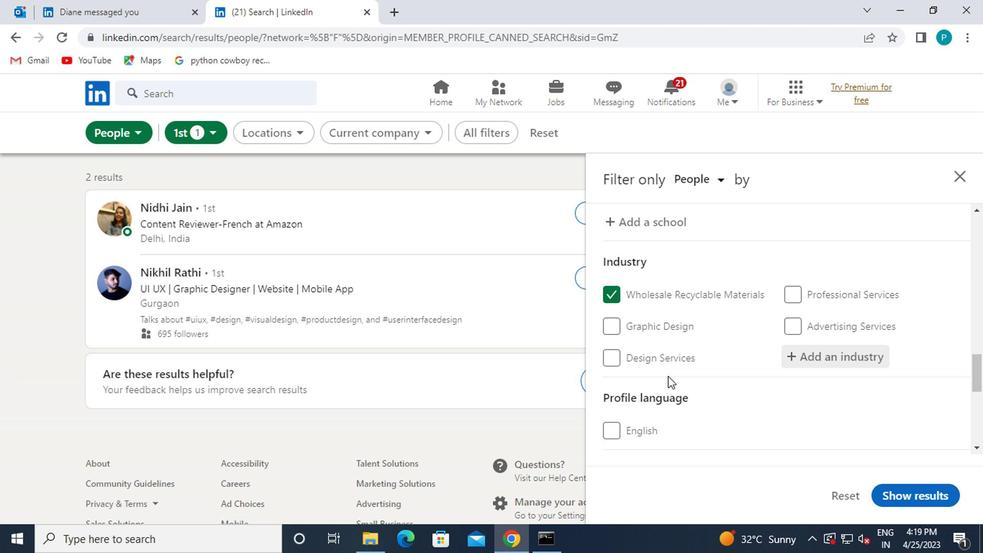 
Action: Mouse scrolled (665, 374) with delta (0, 0)
Screenshot: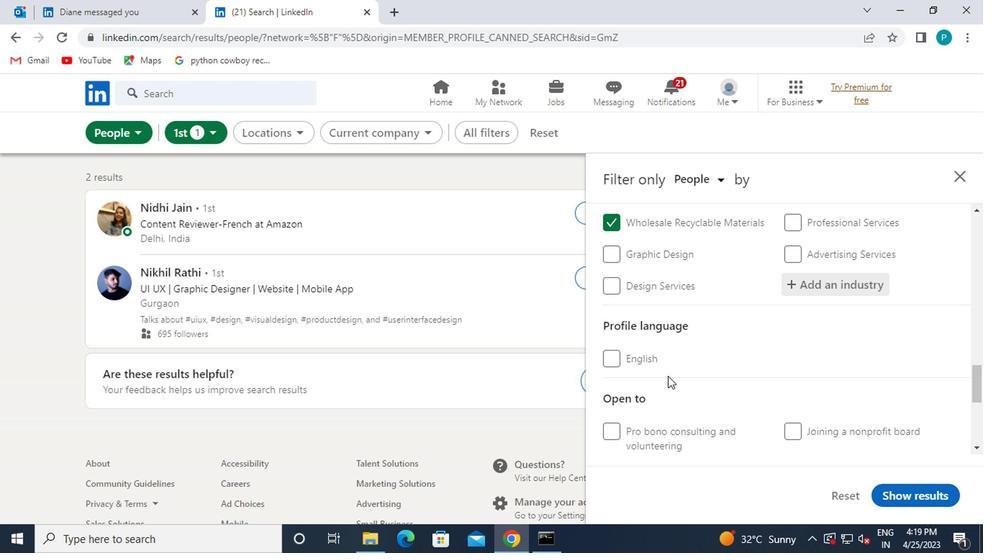 
Action: Mouse scrolled (665, 374) with delta (0, 0)
Screenshot: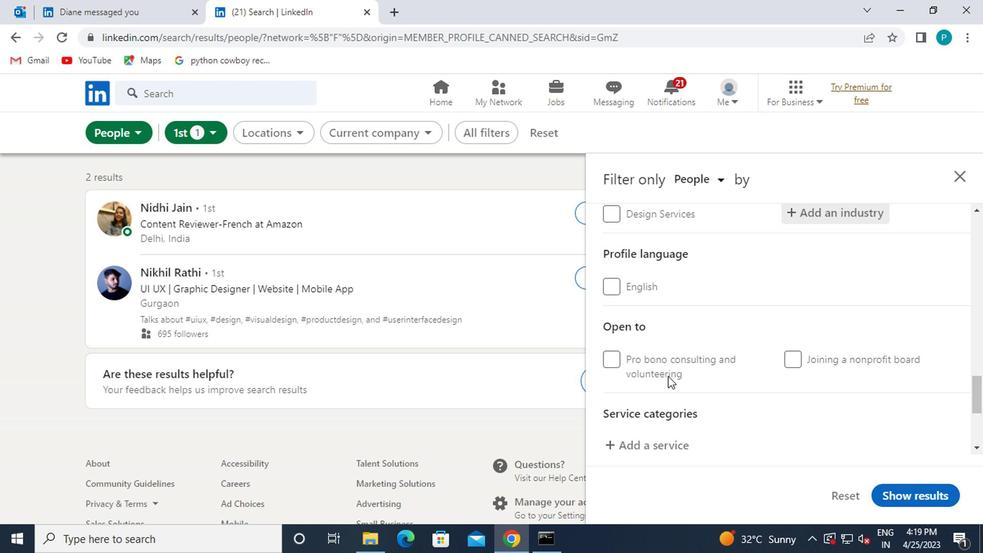 
Action: Mouse scrolled (665, 374) with delta (0, 0)
Screenshot: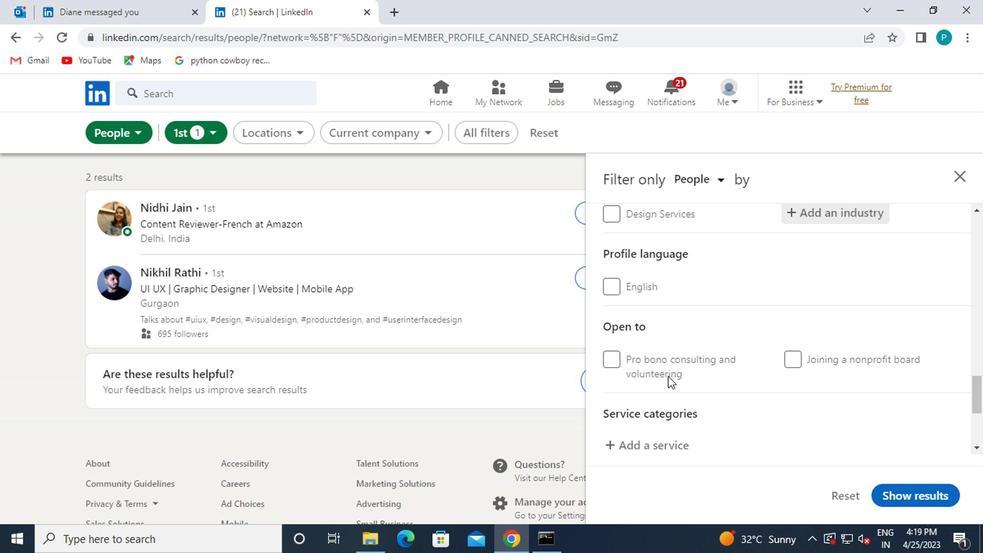 
Action: Mouse moved to (620, 295)
Screenshot: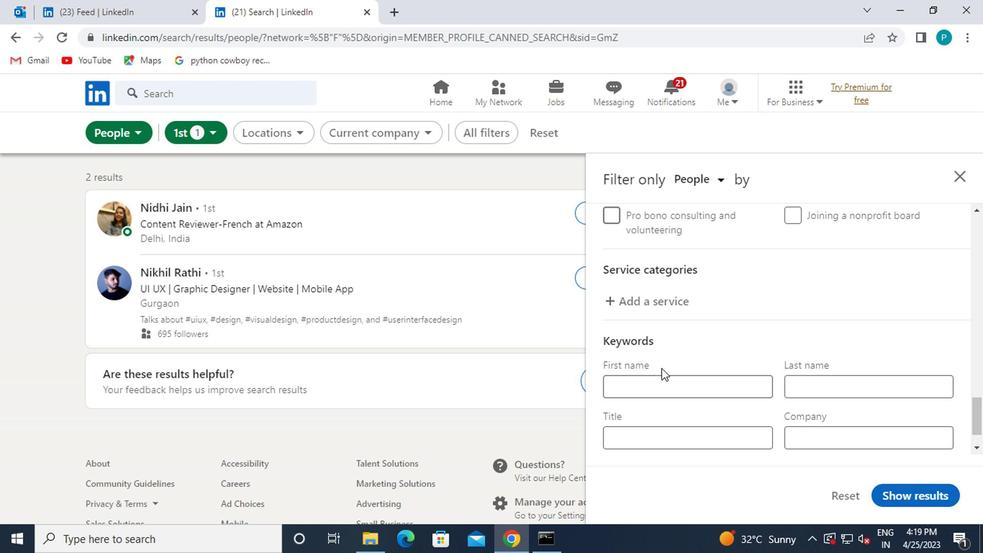 
Action: Mouse pressed left at (620, 295)
Screenshot: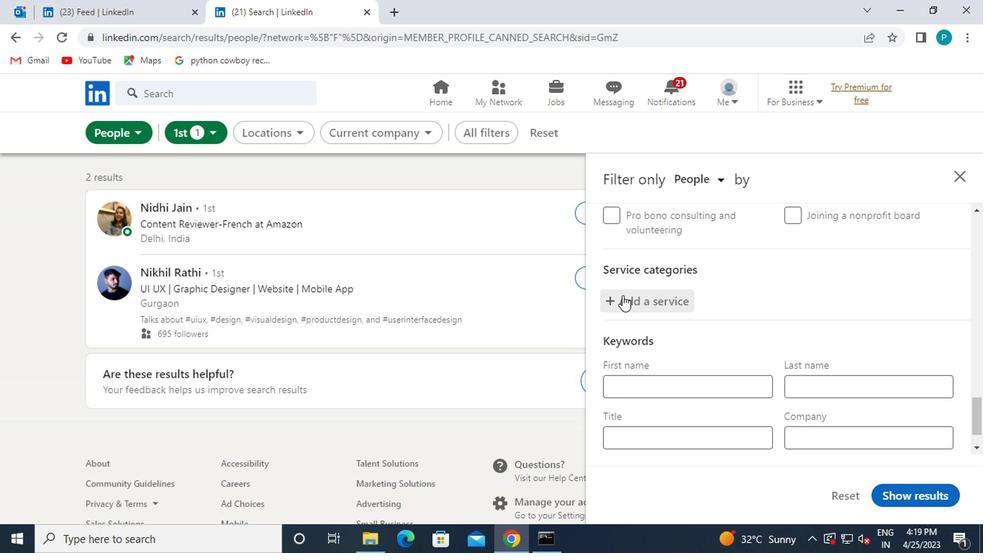 
Action: Mouse moved to (634, 298)
Screenshot: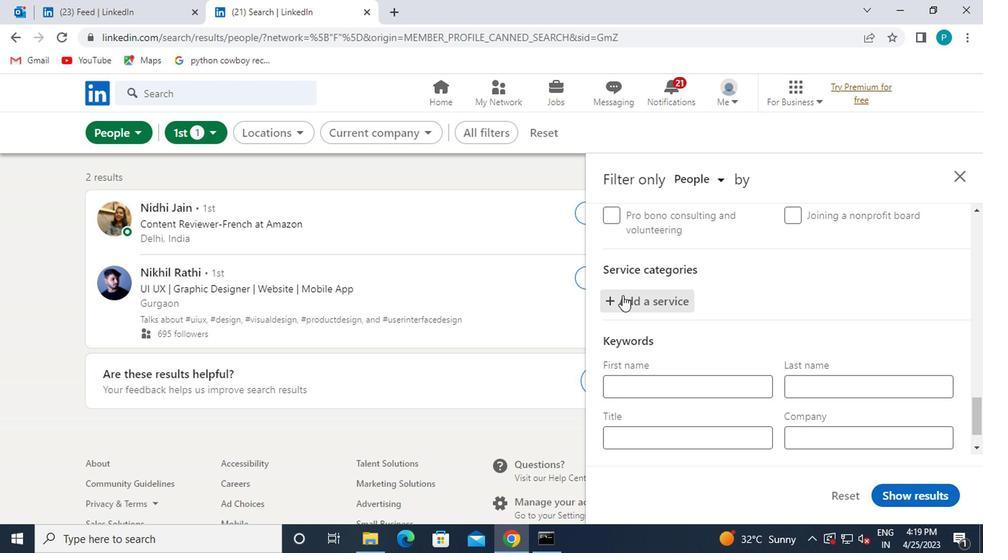 
Action: Key pressed DEMAND
Screenshot: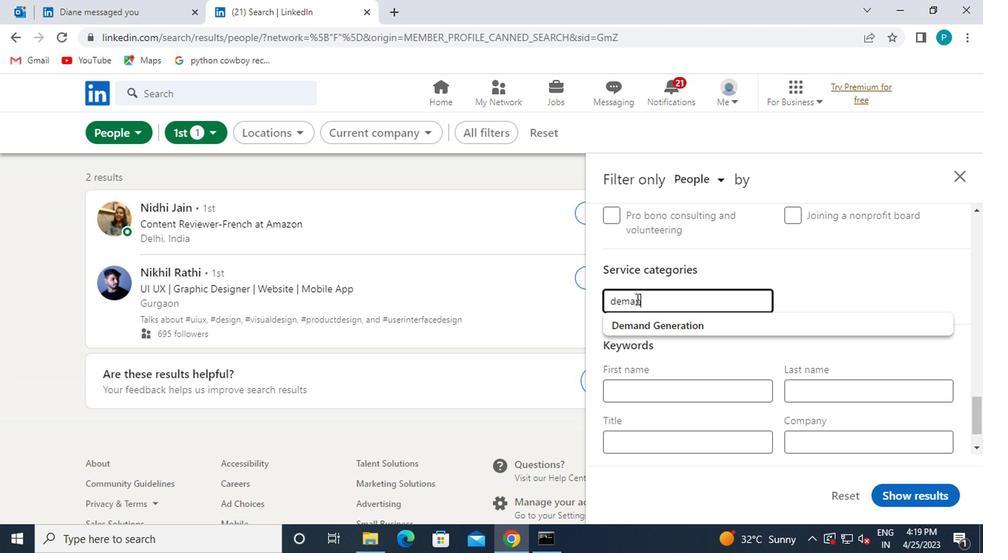 
Action: Mouse moved to (724, 328)
Screenshot: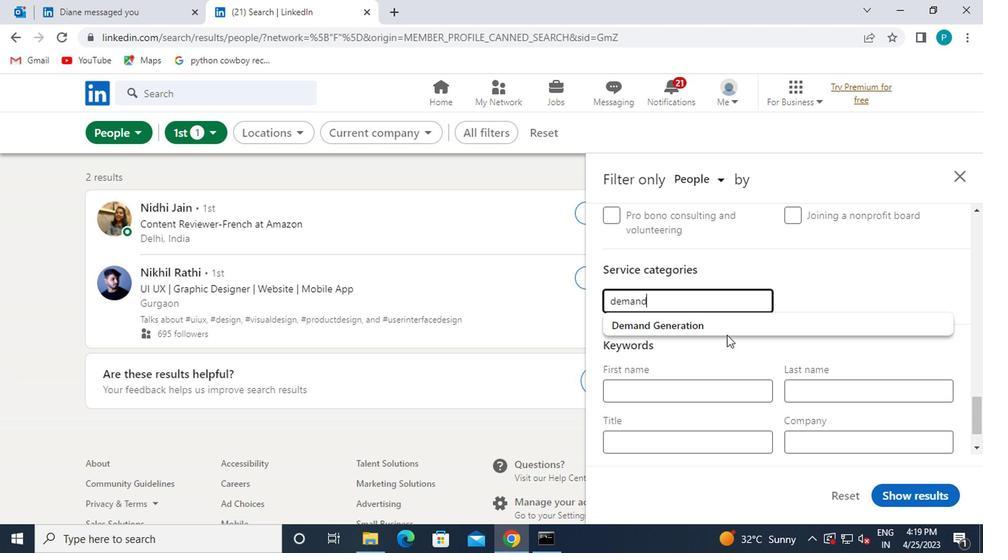 
Action: Mouse pressed left at (724, 328)
Screenshot: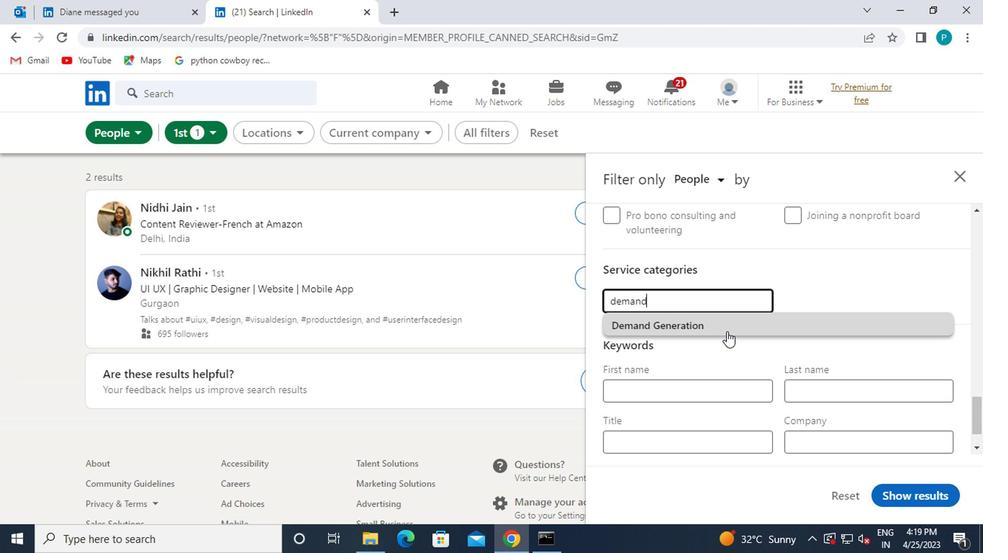 
Action: Mouse moved to (762, 332)
Screenshot: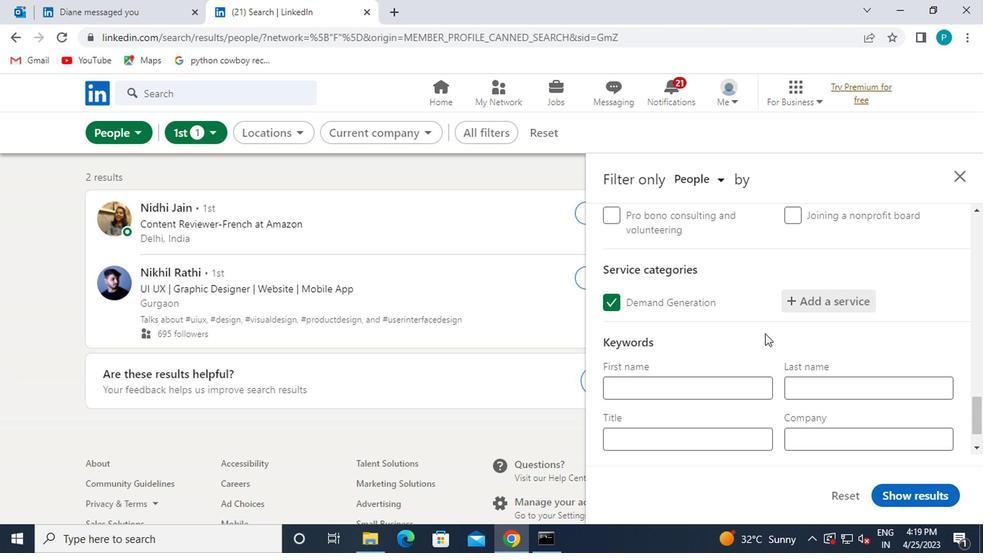 
Action: Mouse scrolled (762, 332) with delta (0, 0)
Screenshot: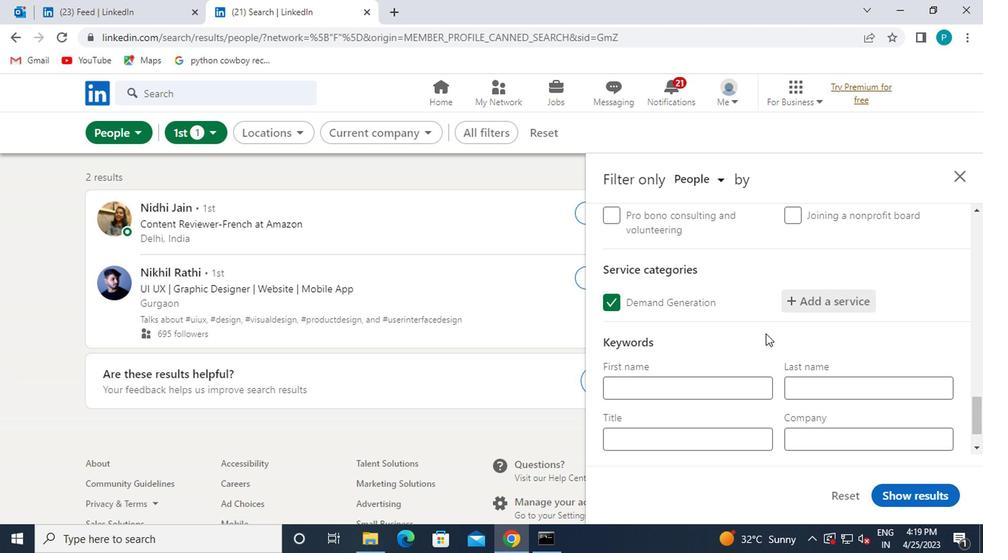 
Action: Mouse moved to (657, 393)
Screenshot: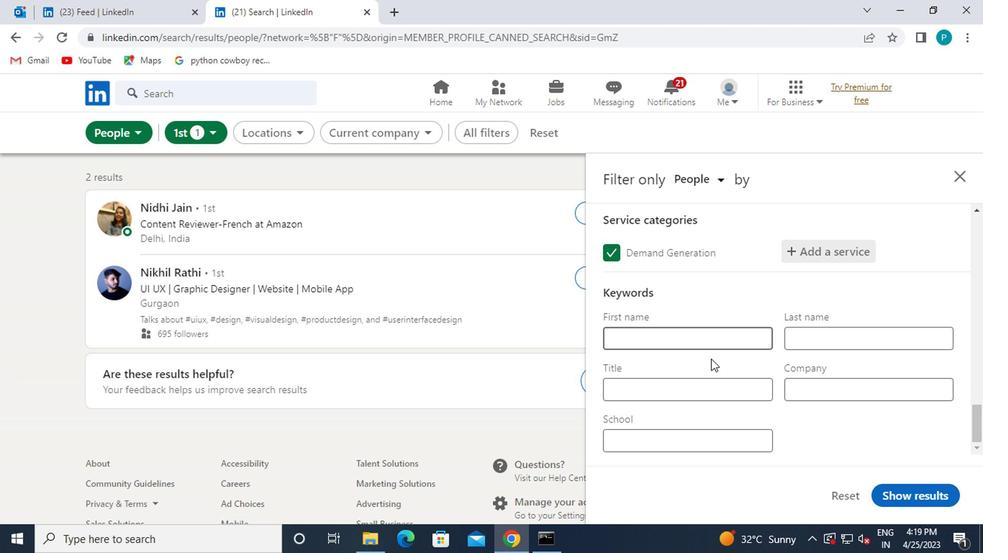 
Action: Mouse pressed left at (657, 393)
Screenshot: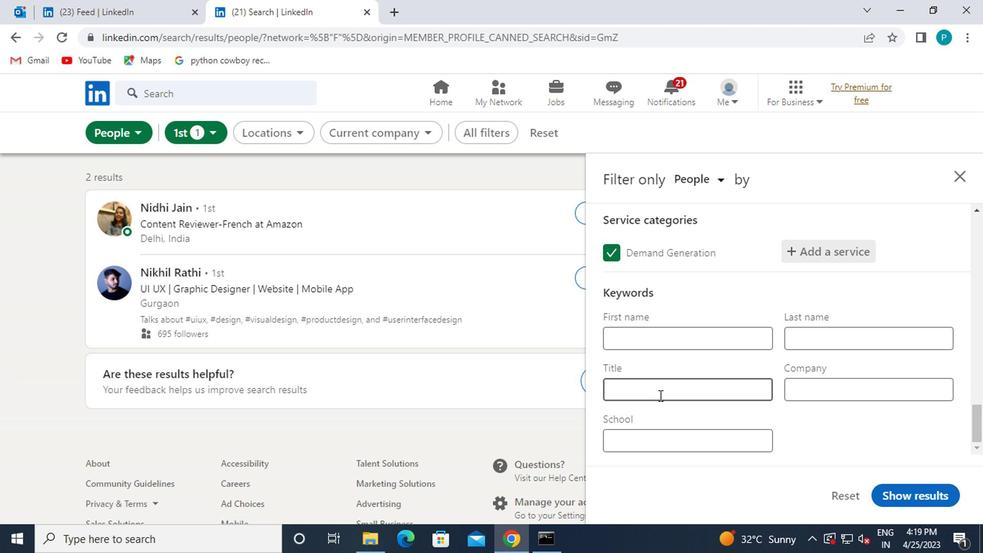 
Action: Key pressed SECURITY<Key.space>GUARD
Screenshot: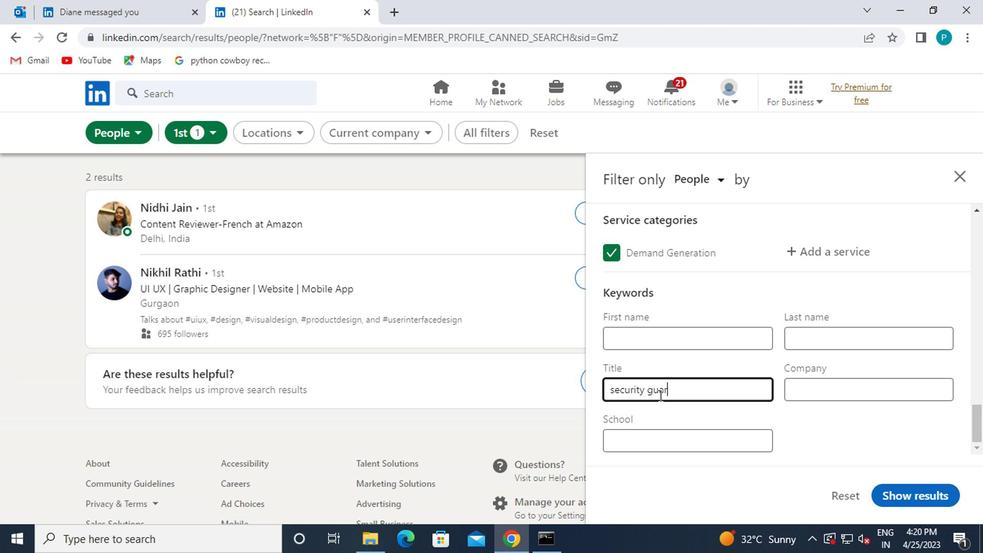 
Action: Mouse moved to (896, 485)
Screenshot: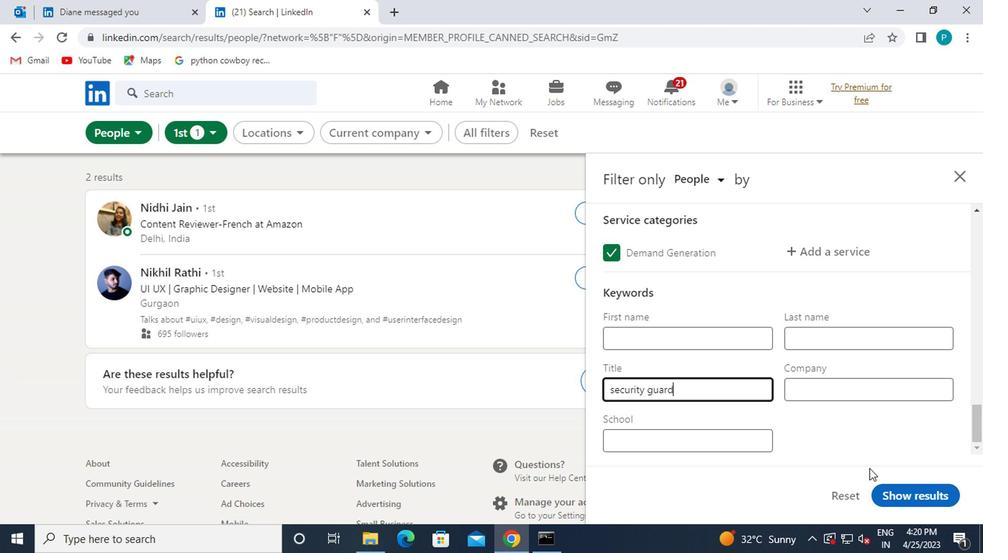 
Action: Mouse pressed left at (896, 485)
Screenshot: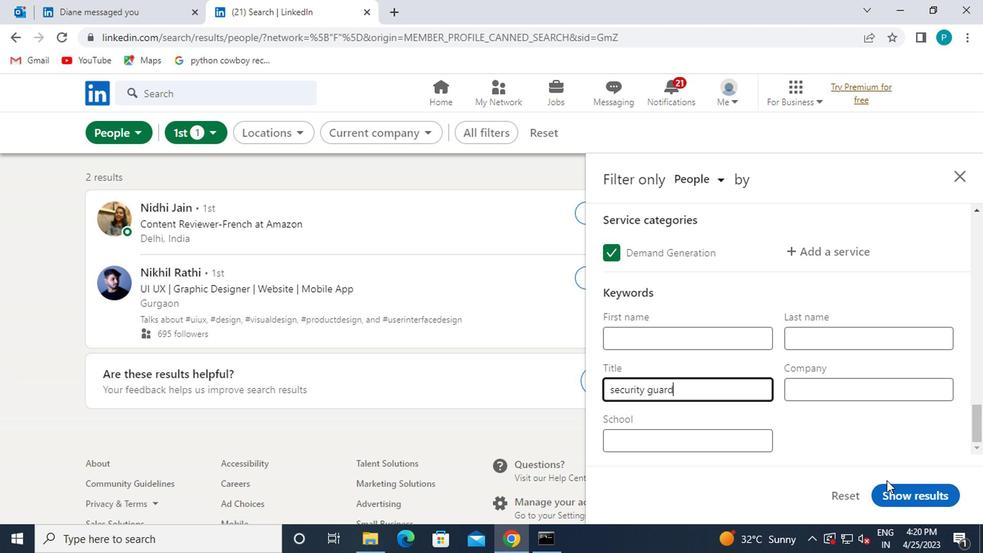 
Action: Mouse moved to (901, 485)
Screenshot: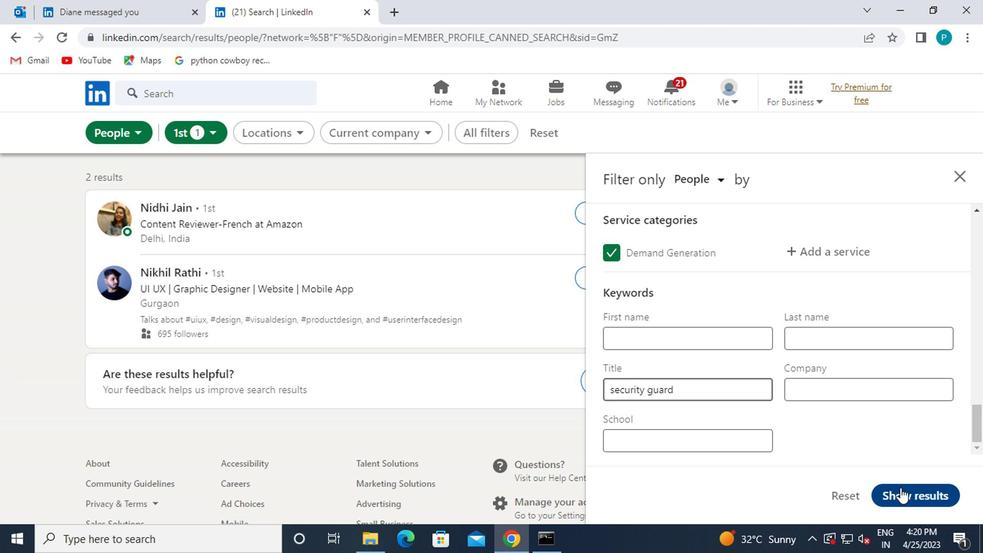 
